 Task: Find a one-way business class flight from Zurich to Munich for 5 passengers, departing on December 5.
Action: Mouse pressed left at (348, 346)
Screenshot: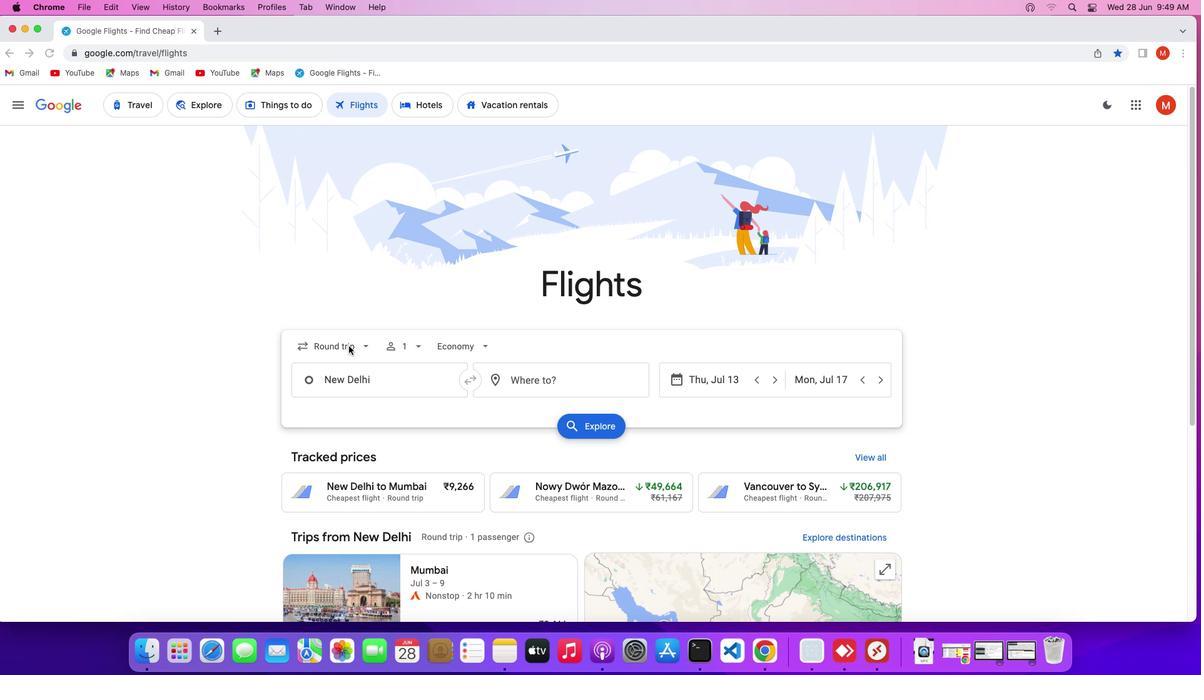 
Action: Mouse pressed left at (348, 346)
Screenshot: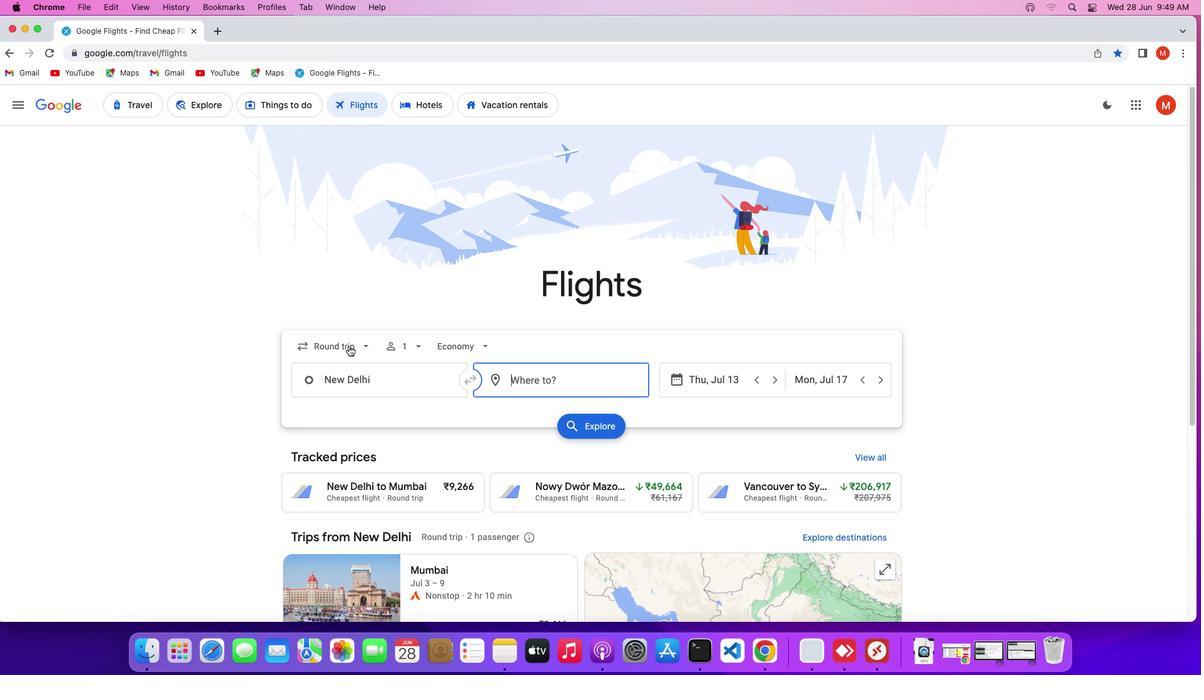 
Action: Mouse moved to (340, 409)
Screenshot: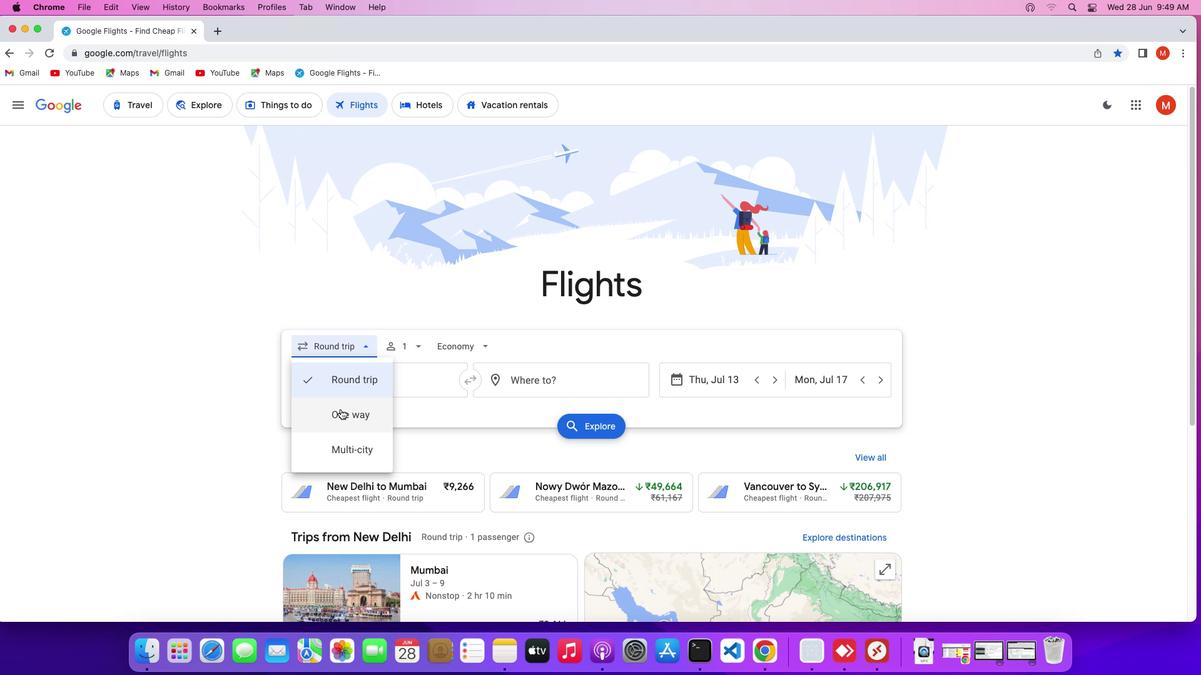 
Action: Mouse pressed left at (340, 409)
Screenshot: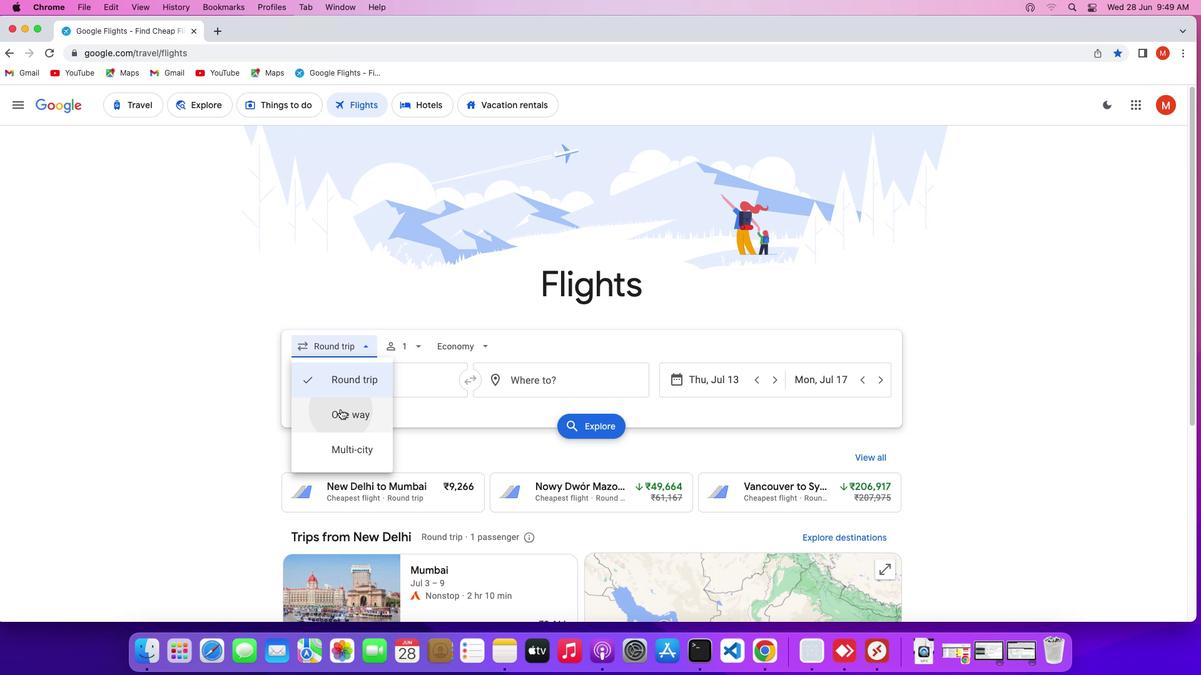 
Action: Mouse moved to (441, 349)
Screenshot: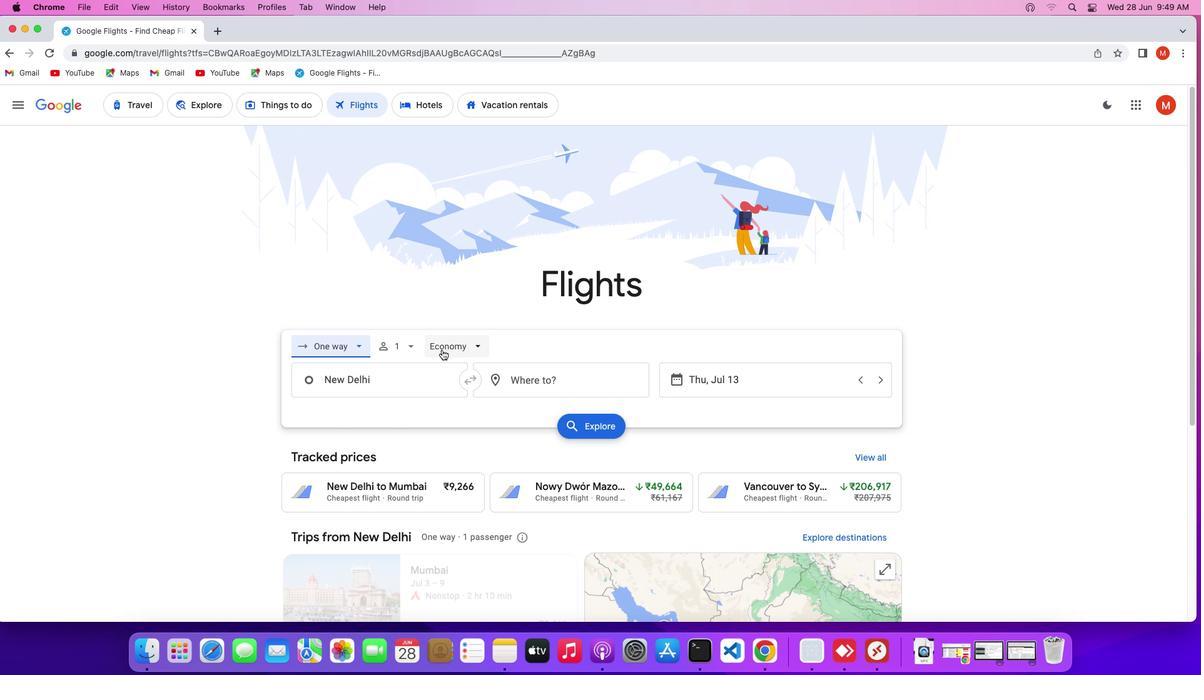 
Action: Mouse pressed left at (441, 349)
Screenshot: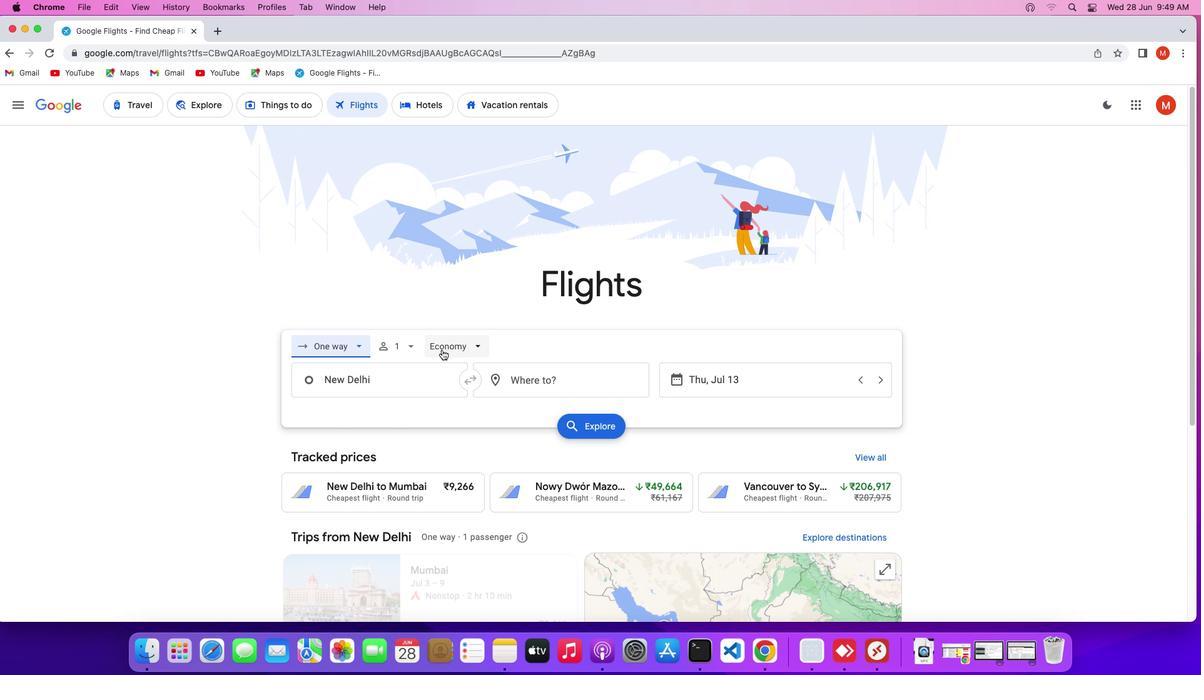 
Action: Mouse moved to (463, 443)
Screenshot: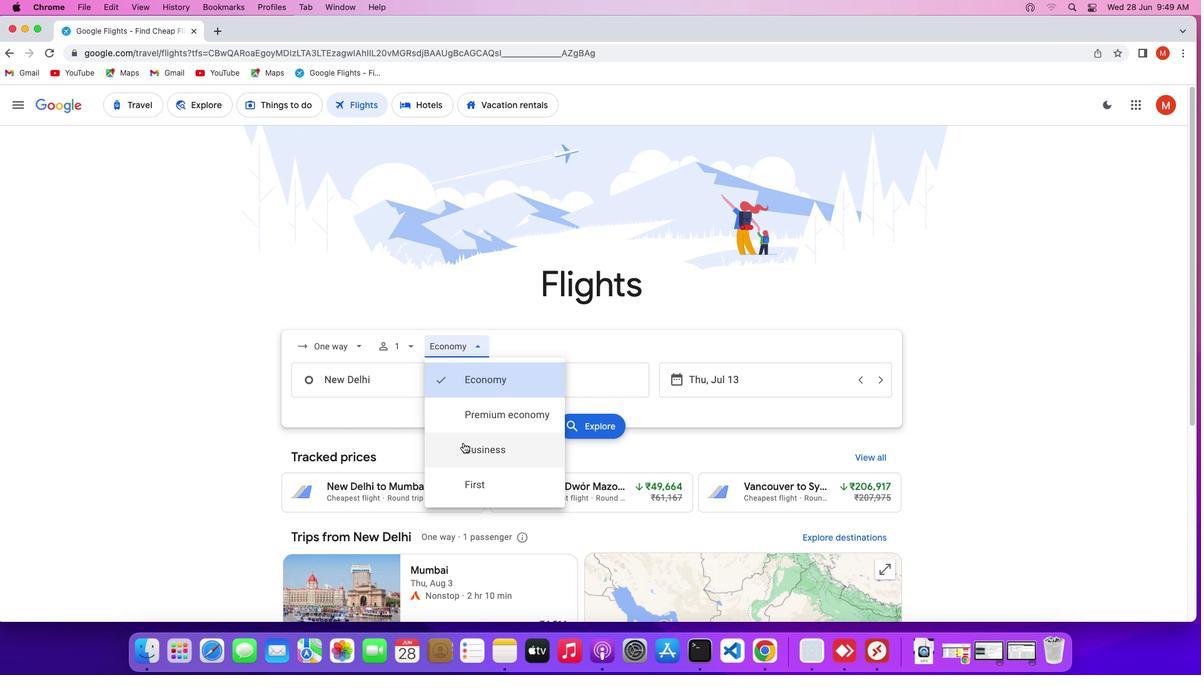 
Action: Mouse pressed left at (463, 443)
Screenshot: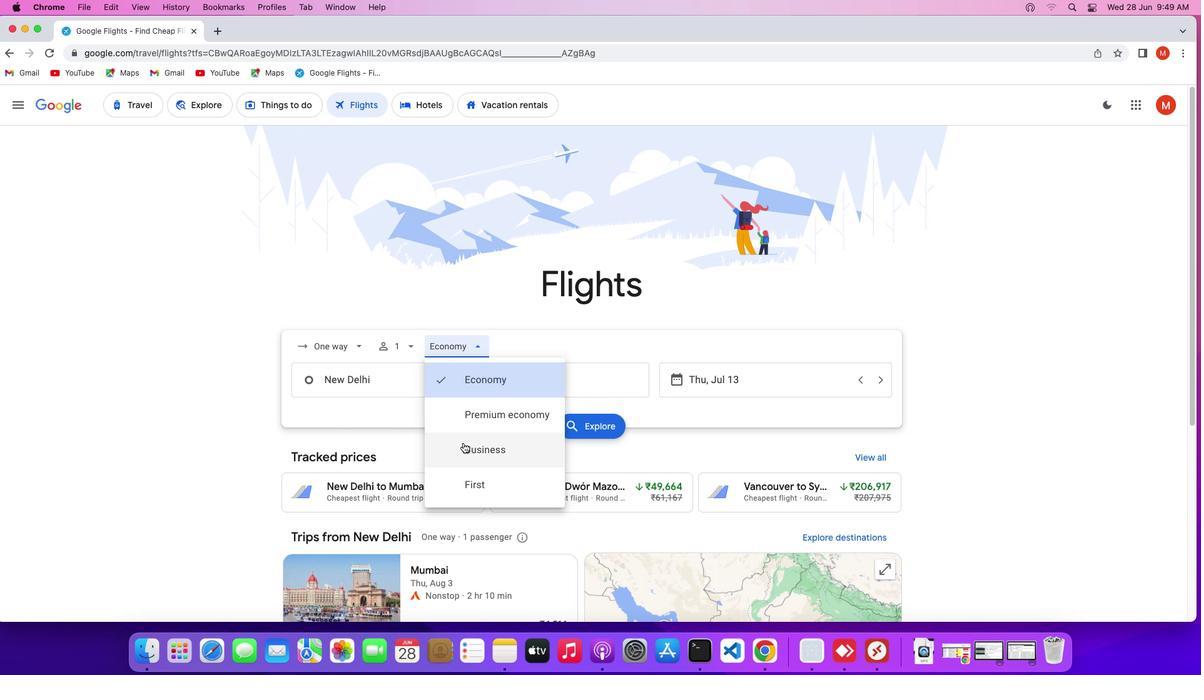 
Action: Mouse moved to (398, 339)
Screenshot: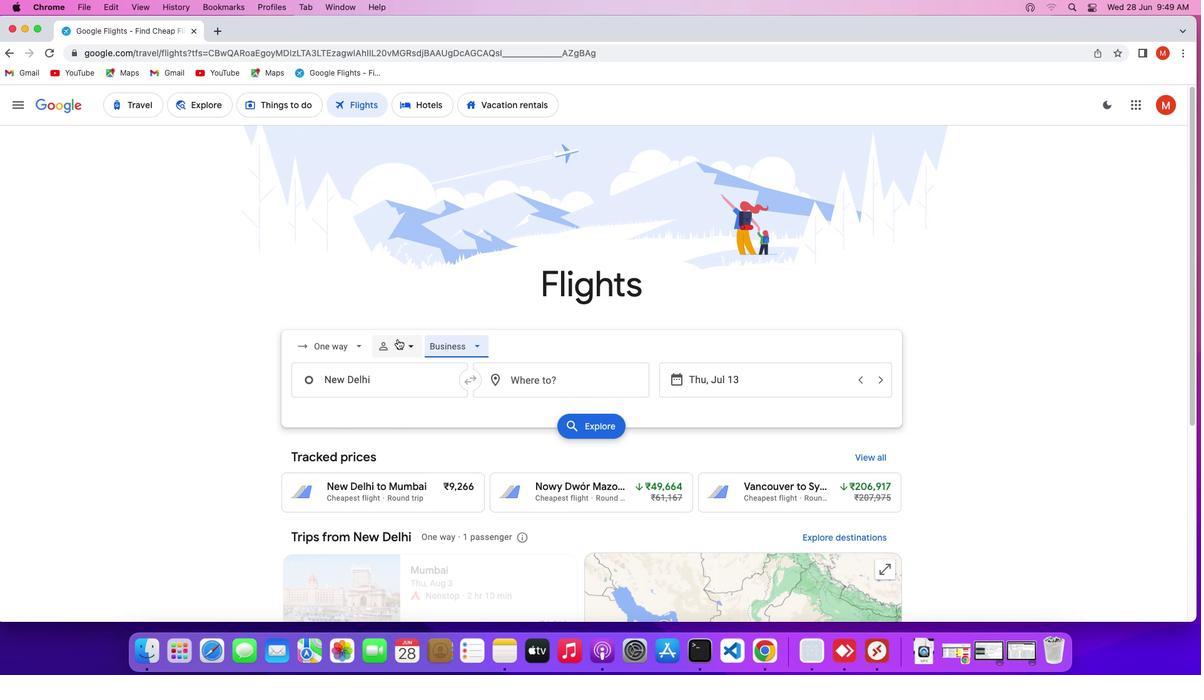 
Action: Mouse pressed left at (398, 339)
Screenshot: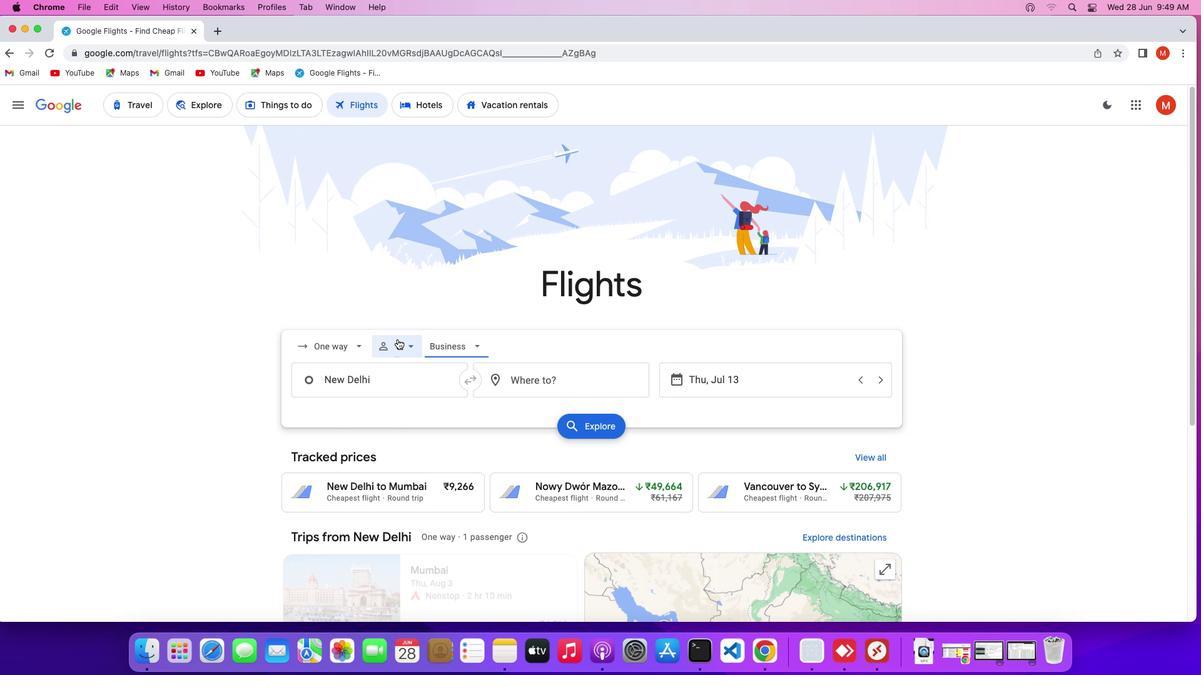 
Action: Mouse moved to (498, 377)
Screenshot: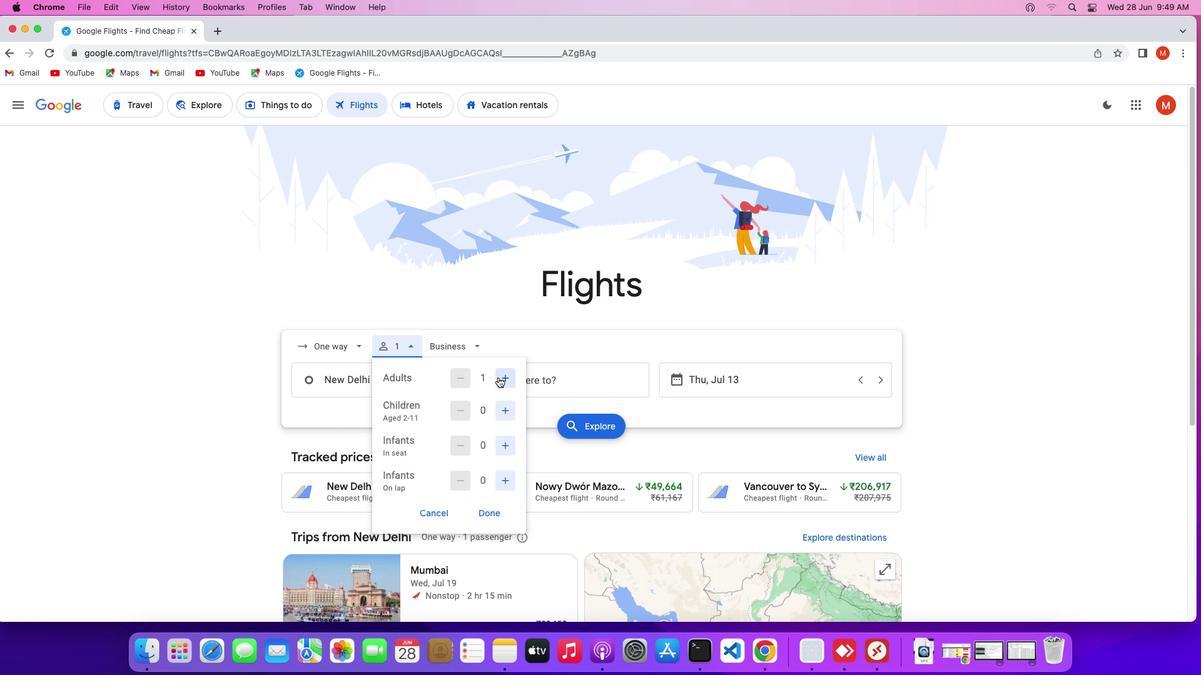 
Action: Mouse pressed left at (498, 377)
Screenshot: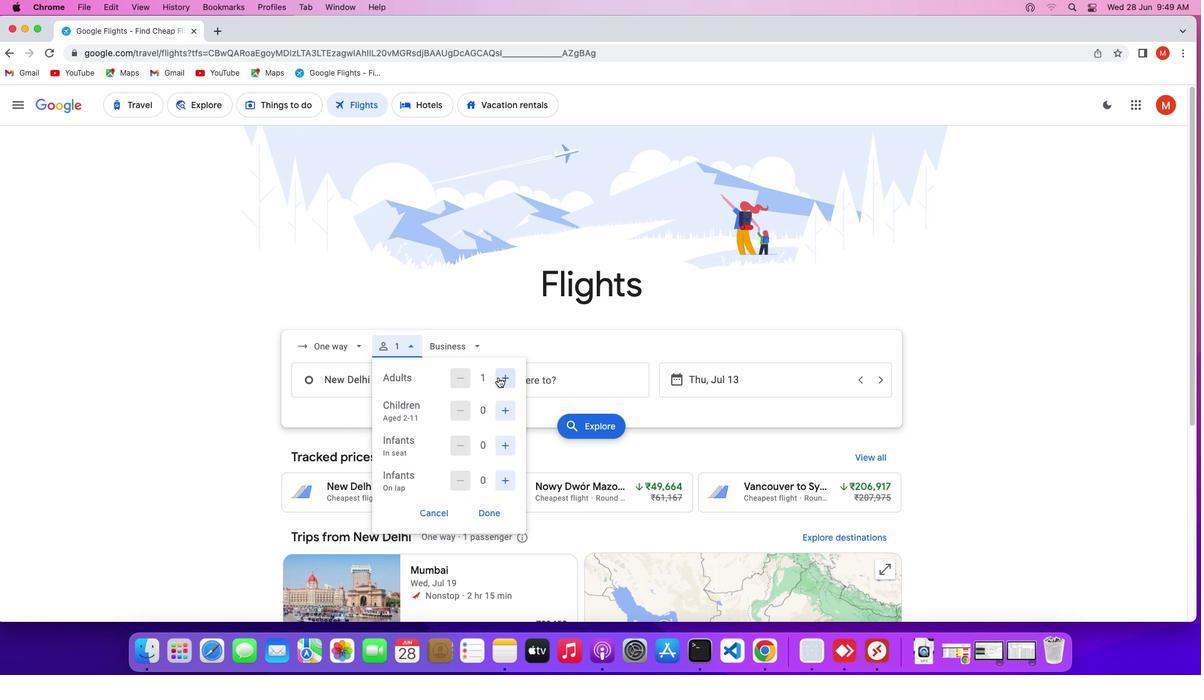 
Action: Mouse pressed left at (498, 377)
Screenshot: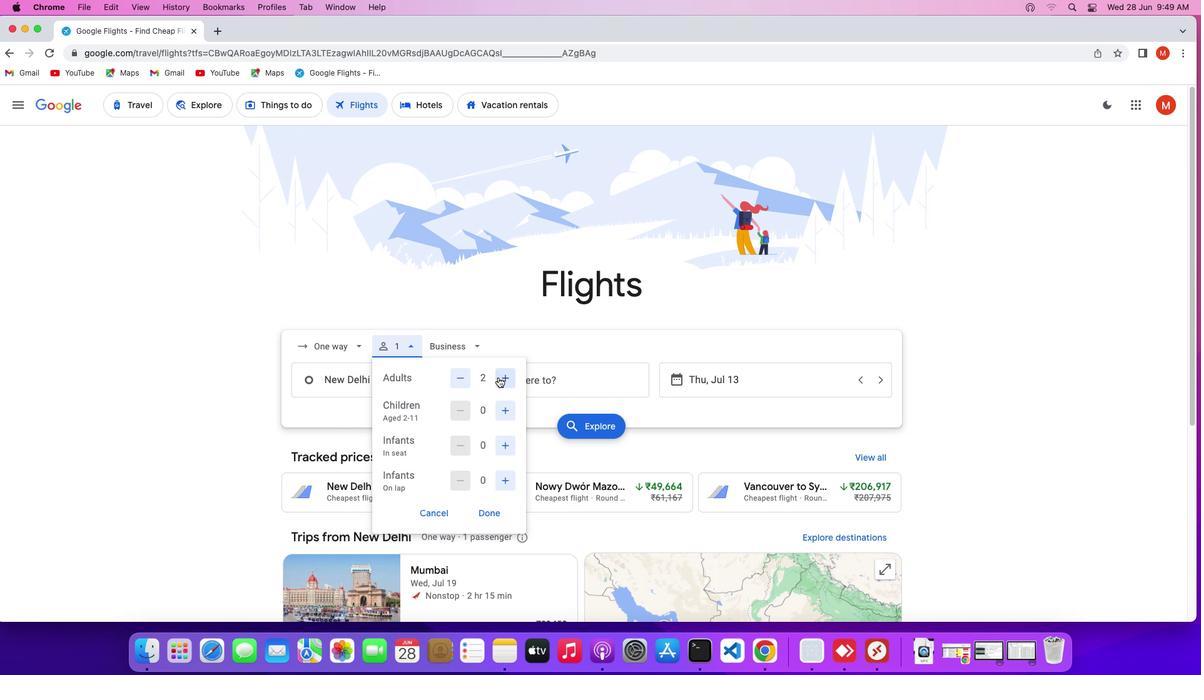 
Action: Mouse moved to (505, 408)
Screenshot: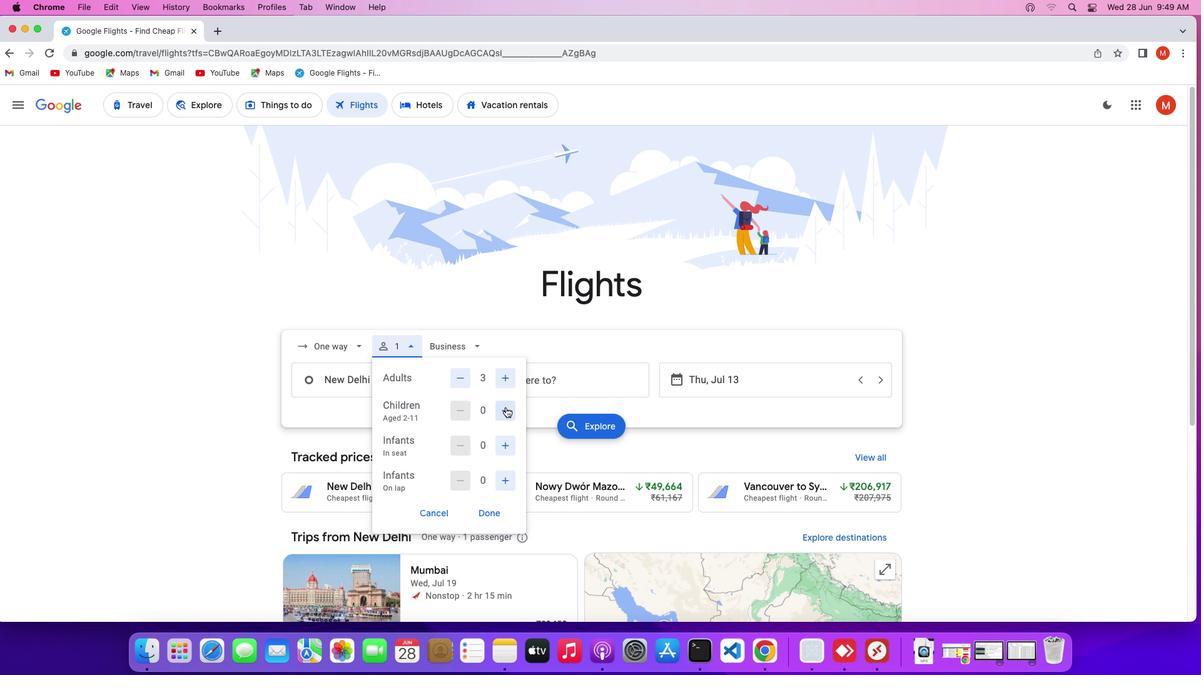 
Action: Mouse pressed left at (505, 408)
Screenshot: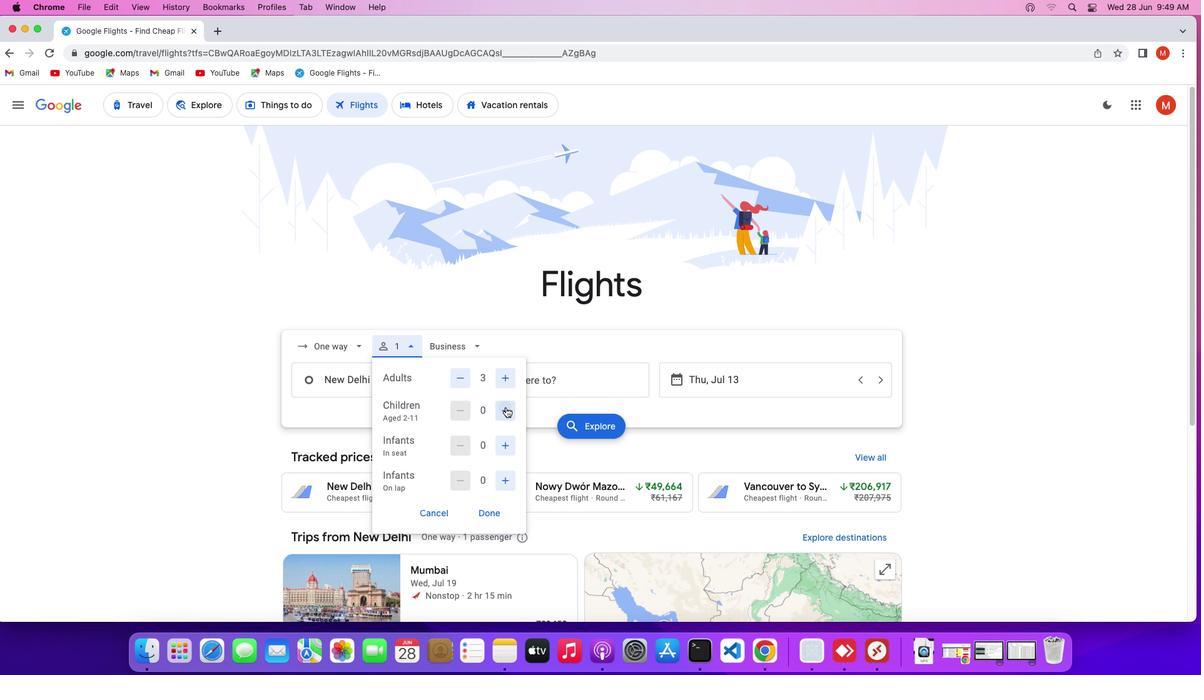 
Action: Mouse moved to (506, 481)
Screenshot: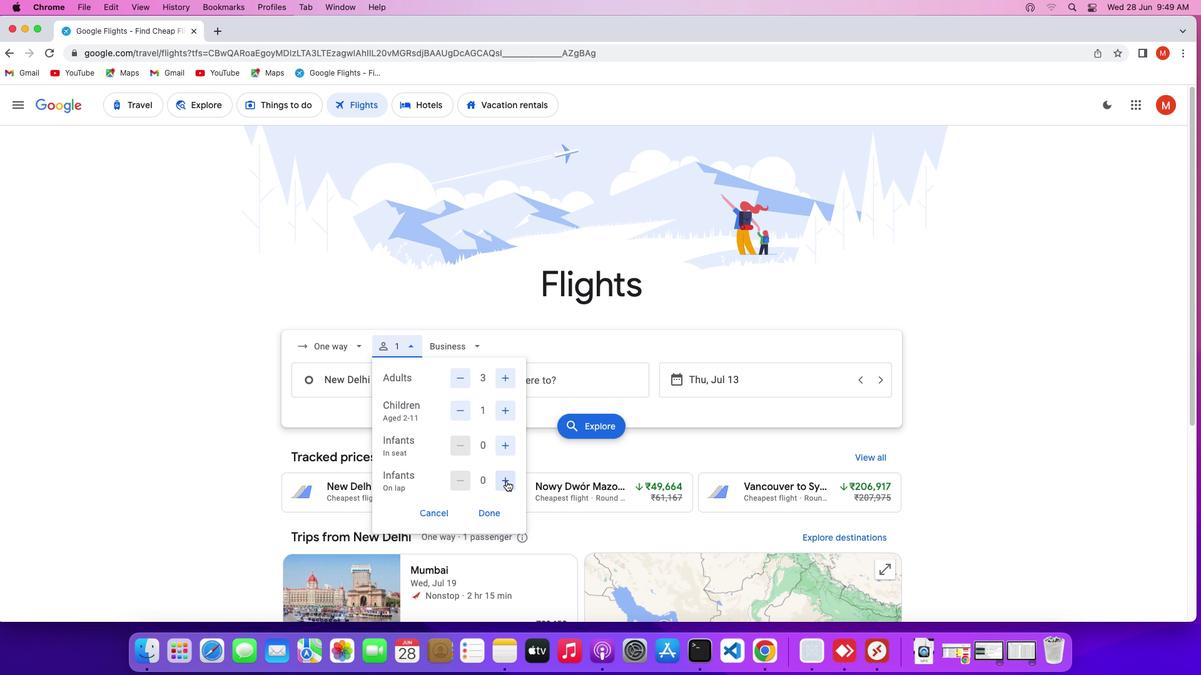 
Action: Mouse pressed left at (506, 481)
Screenshot: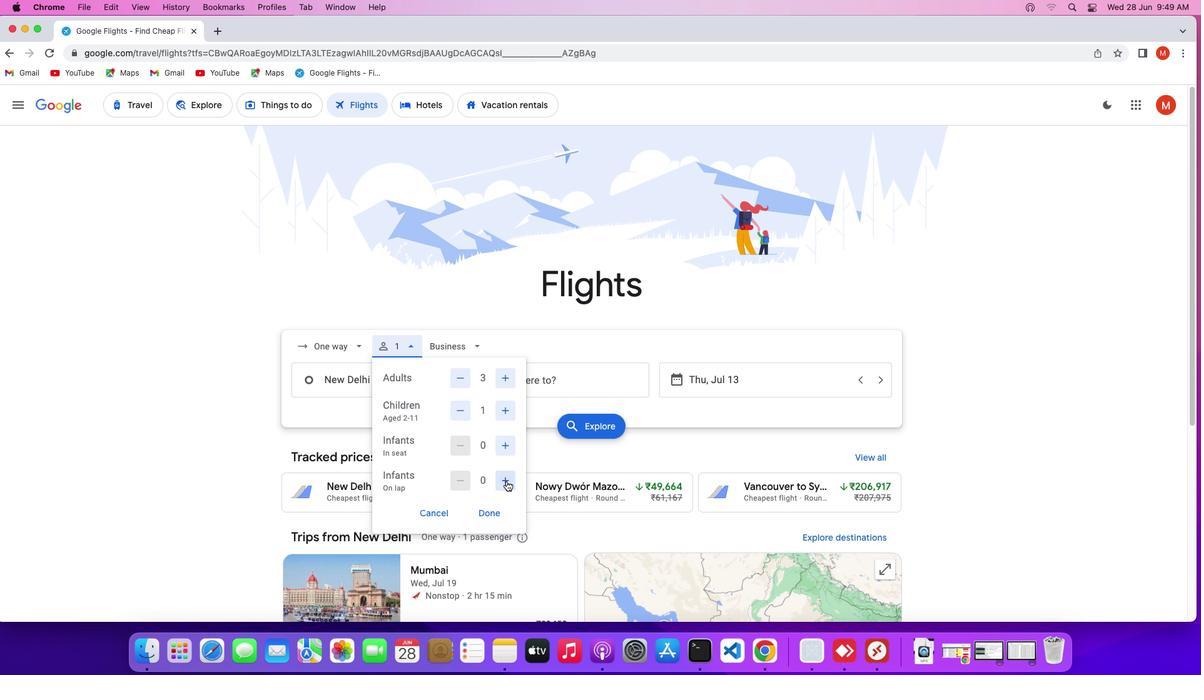 
Action: Mouse moved to (489, 512)
Screenshot: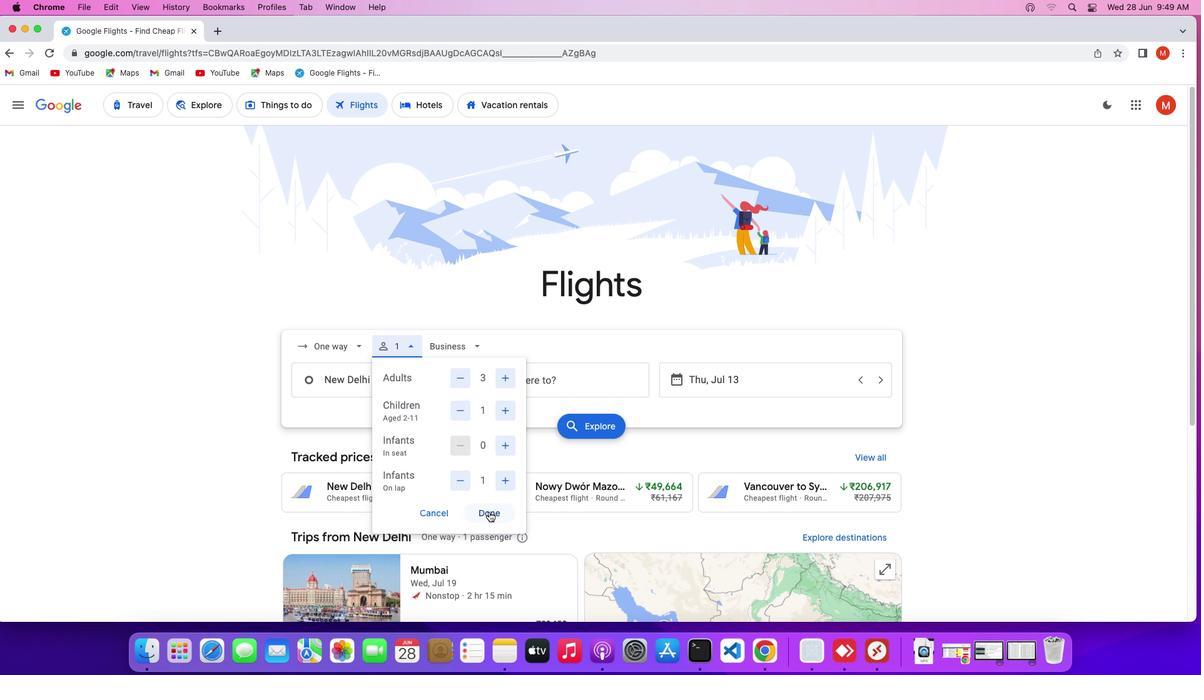 
Action: Mouse pressed left at (489, 512)
Screenshot: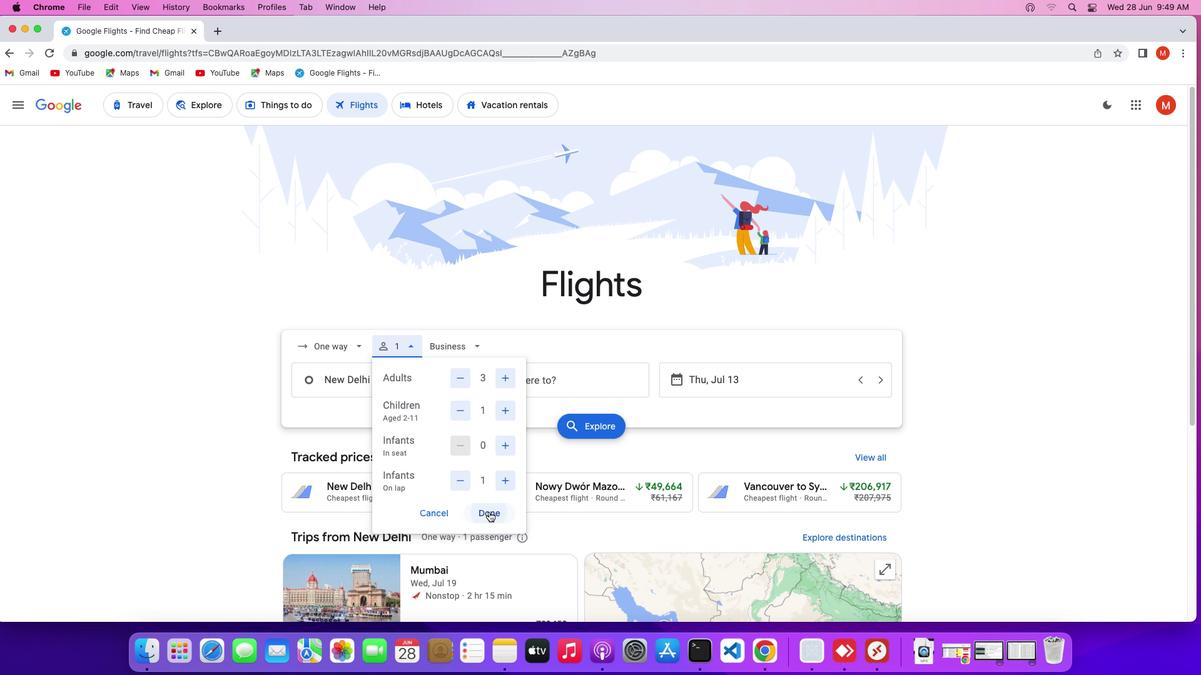 
Action: Mouse moved to (401, 386)
Screenshot: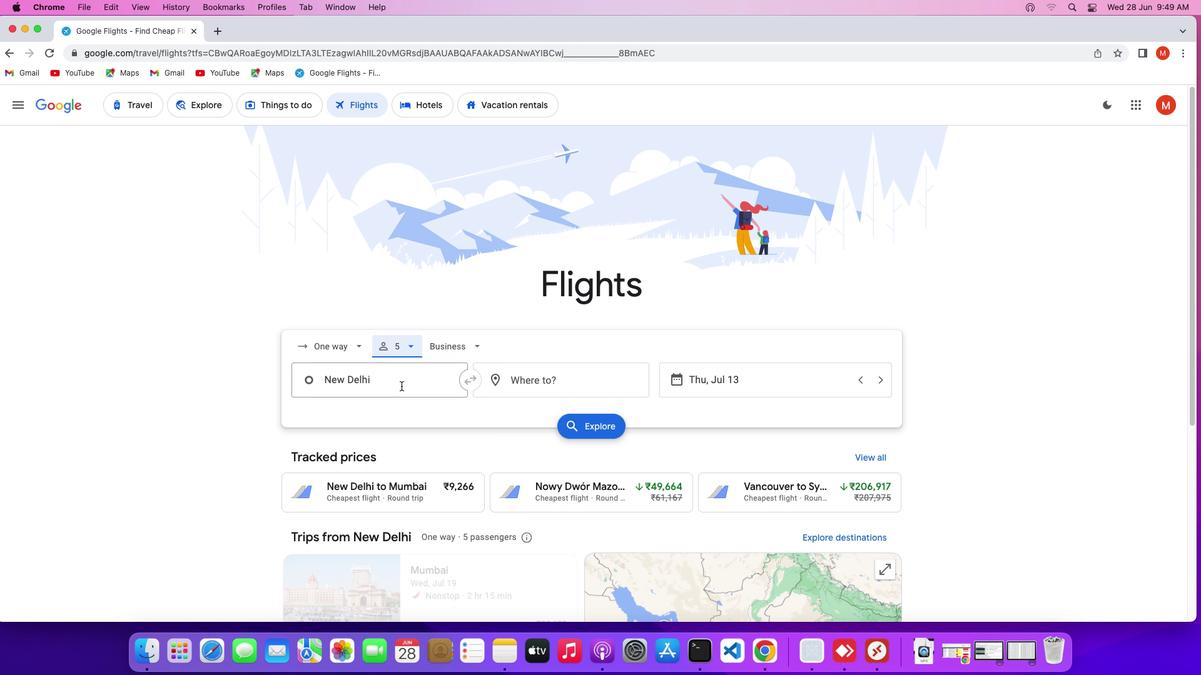 
Action: Mouse pressed left at (401, 386)
Screenshot: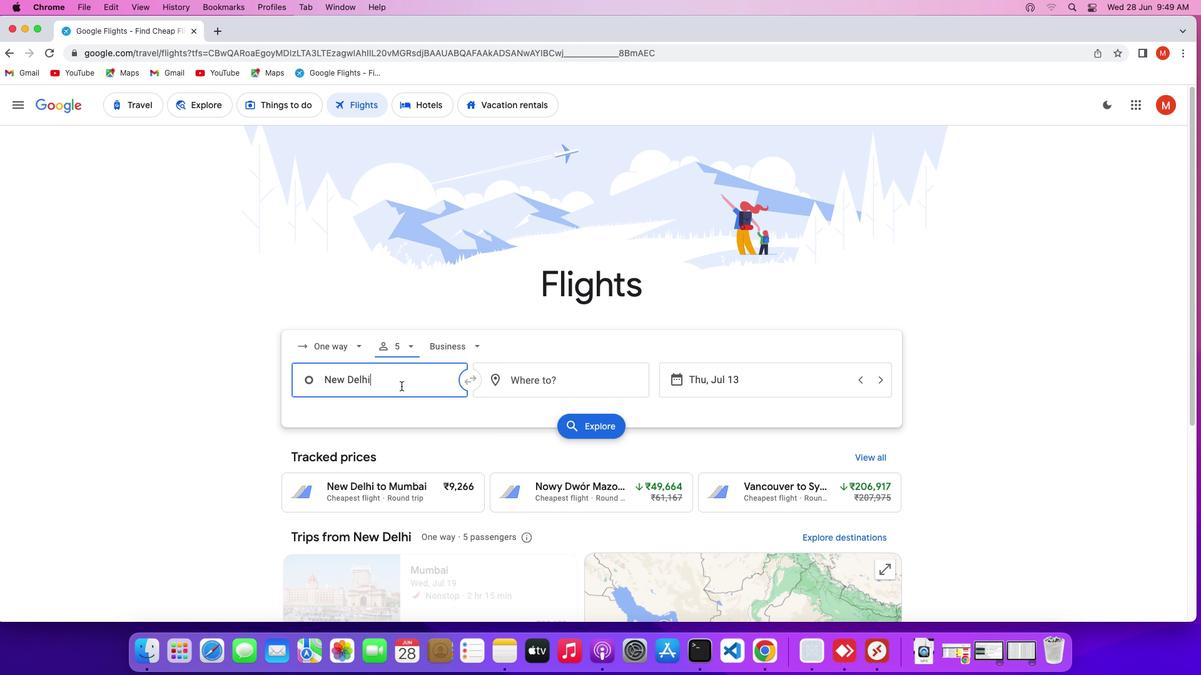 
Action: Key pressed Key.backspaceKey.shift'Z''u''r''i''c''h'','Key.shift'S''w''i''t''z''e''r''l''a''n''d'
Screenshot: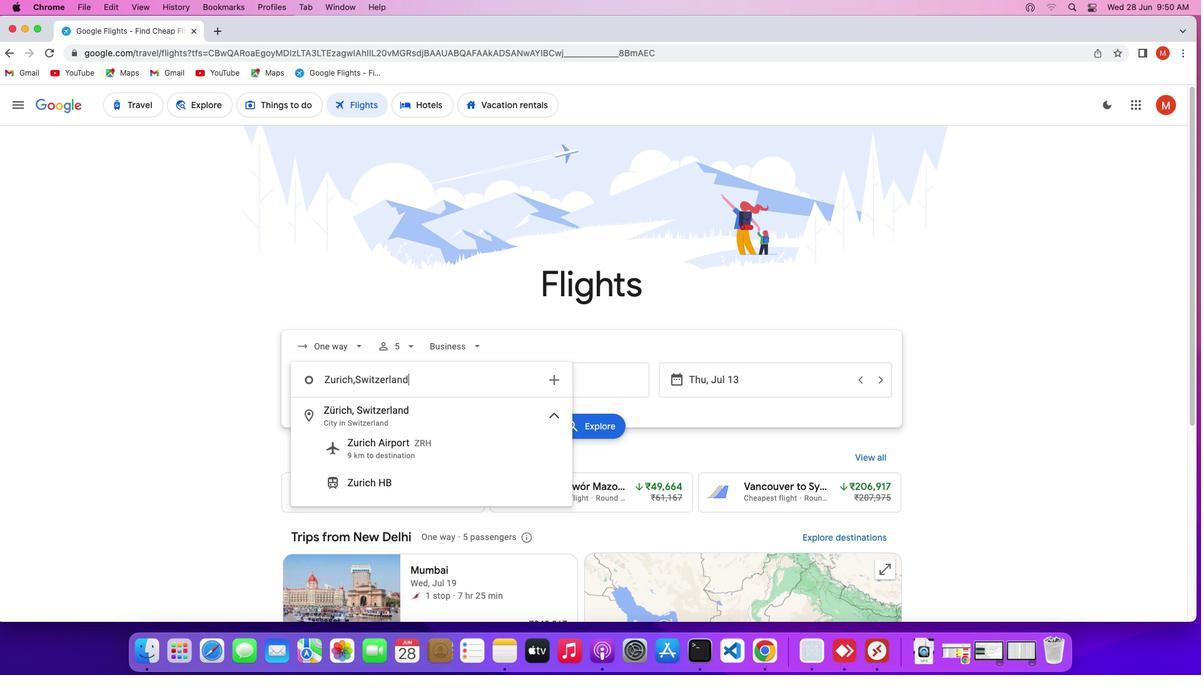 
Action: Mouse moved to (406, 414)
Screenshot: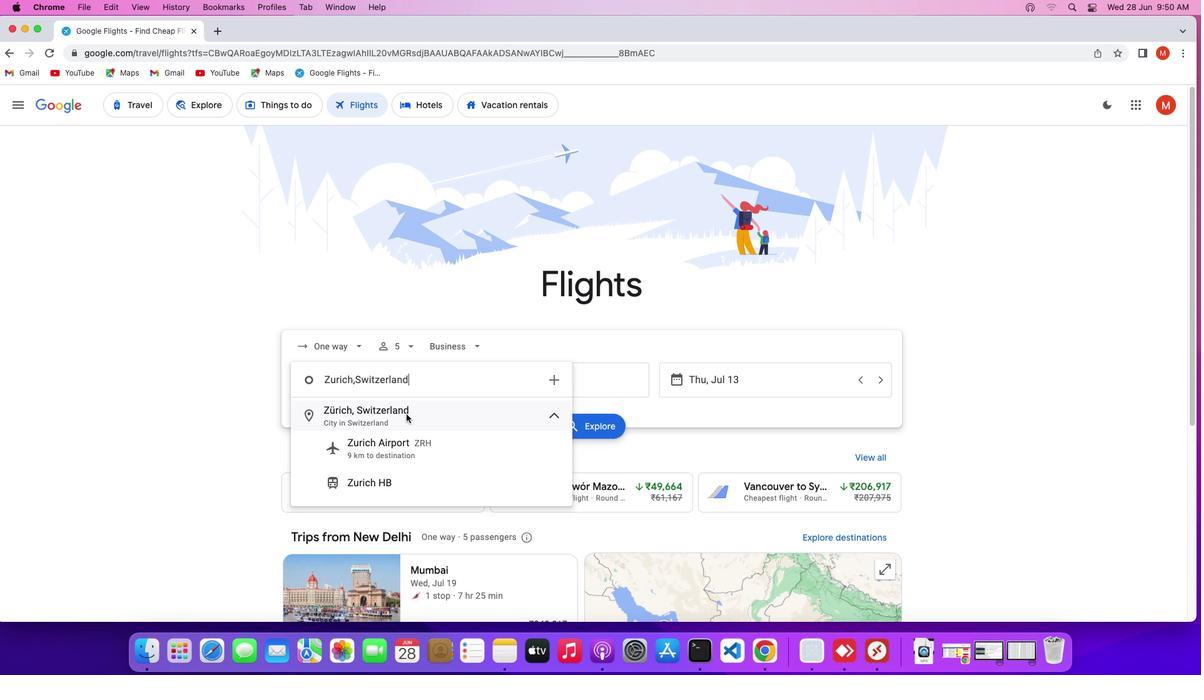 
Action: Mouse pressed left at (406, 414)
Screenshot: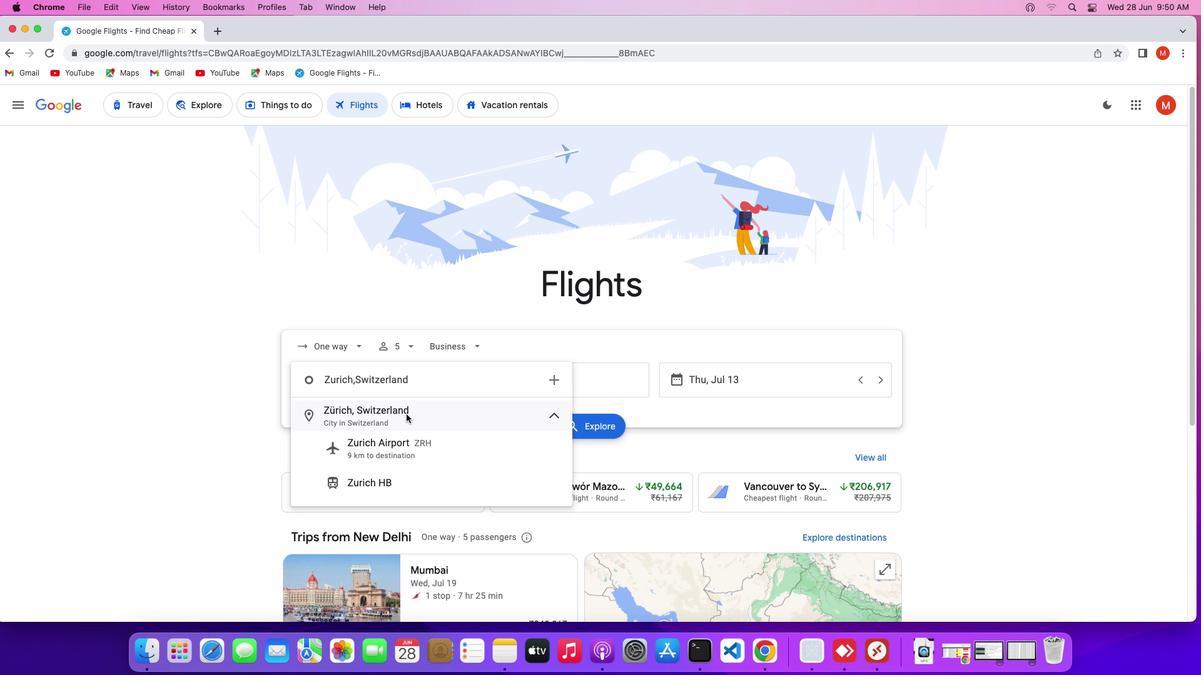
Action: Mouse moved to (538, 383)
Screenshot: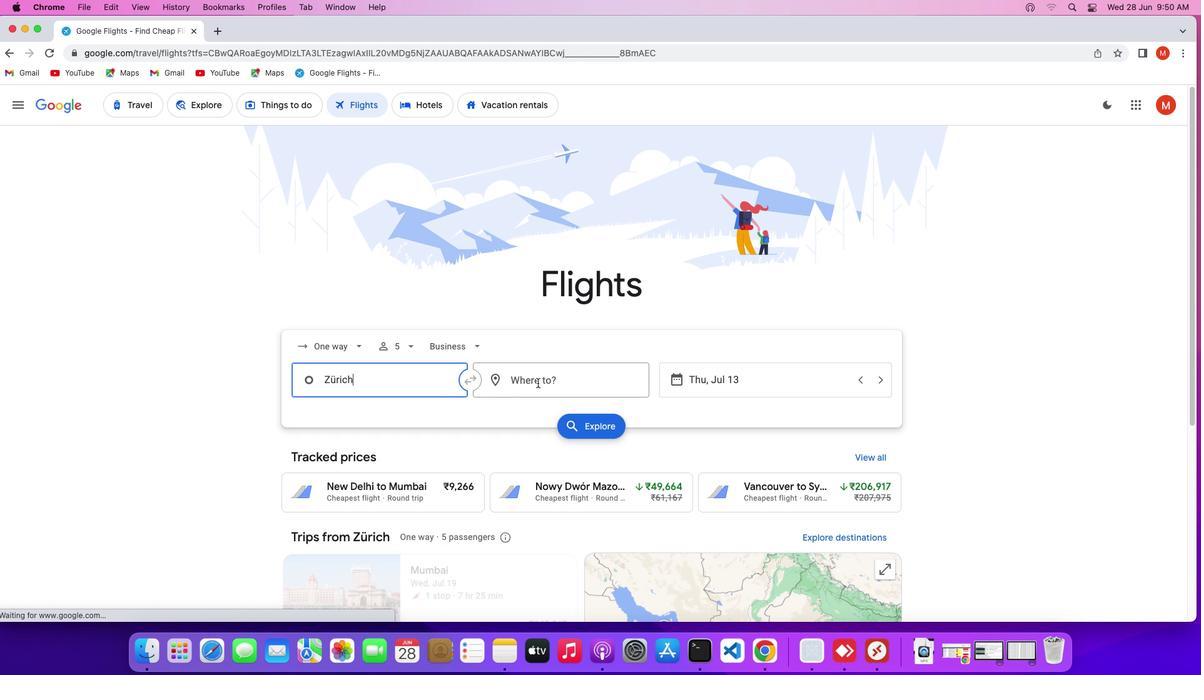 
Action: Mouse pressed left at (538, 383)
Screenshot: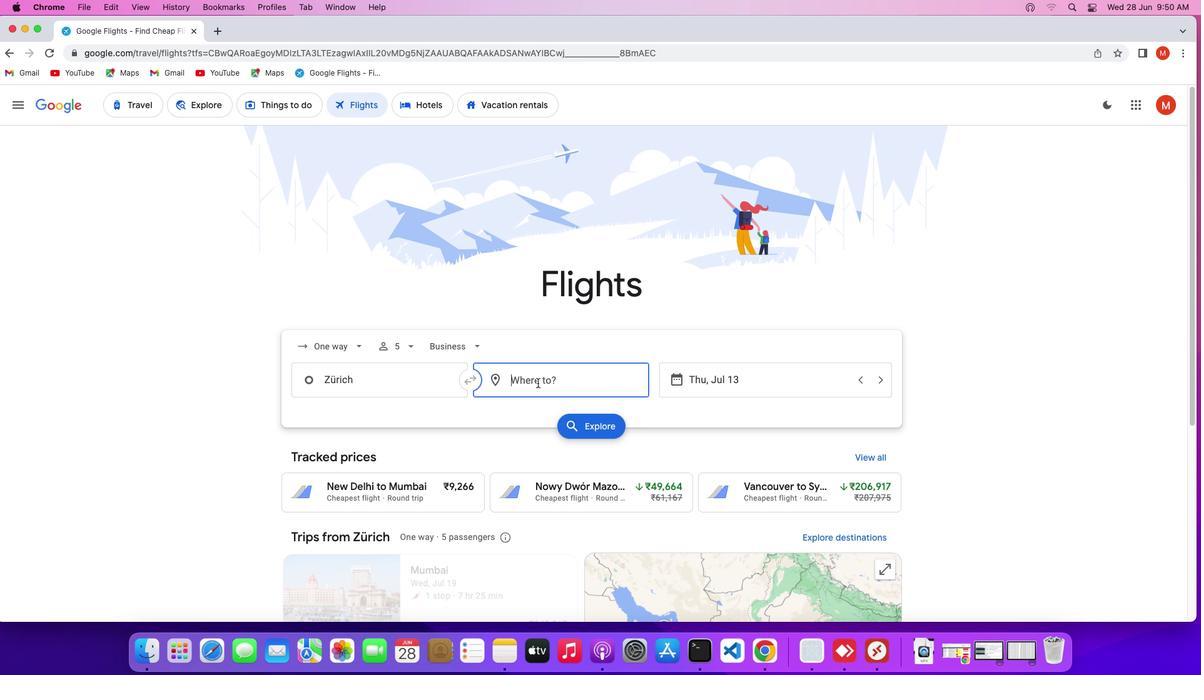 
Action: Key pressed Key.shift'M''u''n''i''c''h'','Key.shift'G''e''r''m''a''n''y'
Screenshot: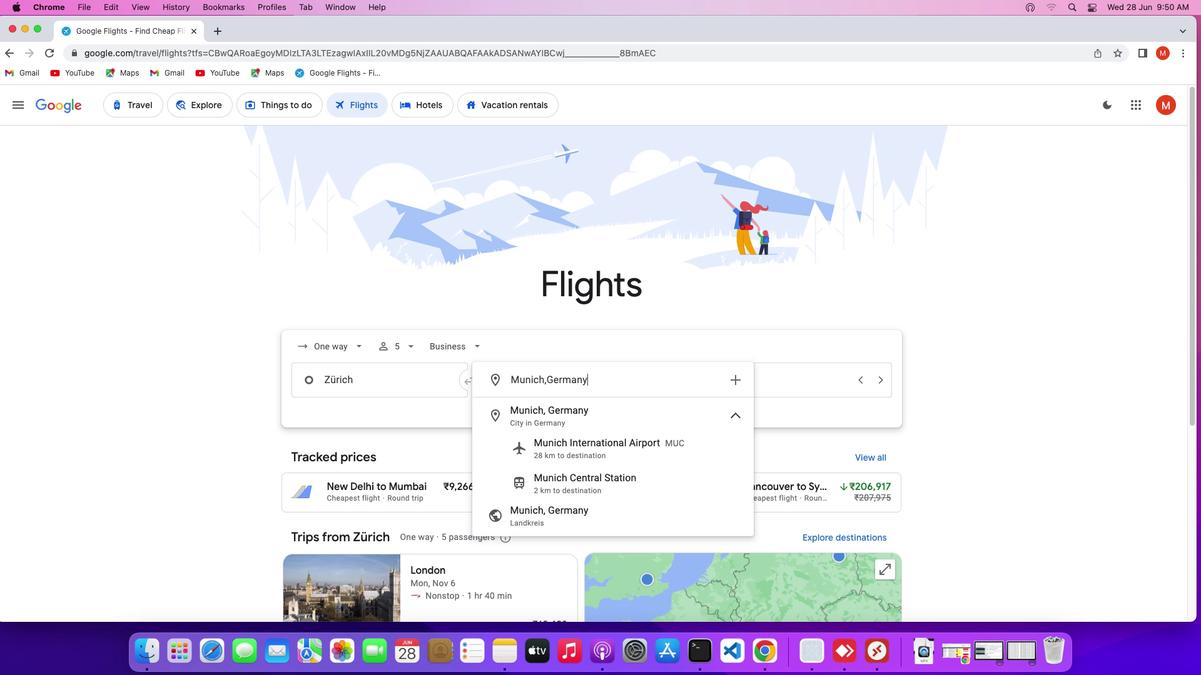 
Action: Mouse moved to (544, 409)
Screenshot: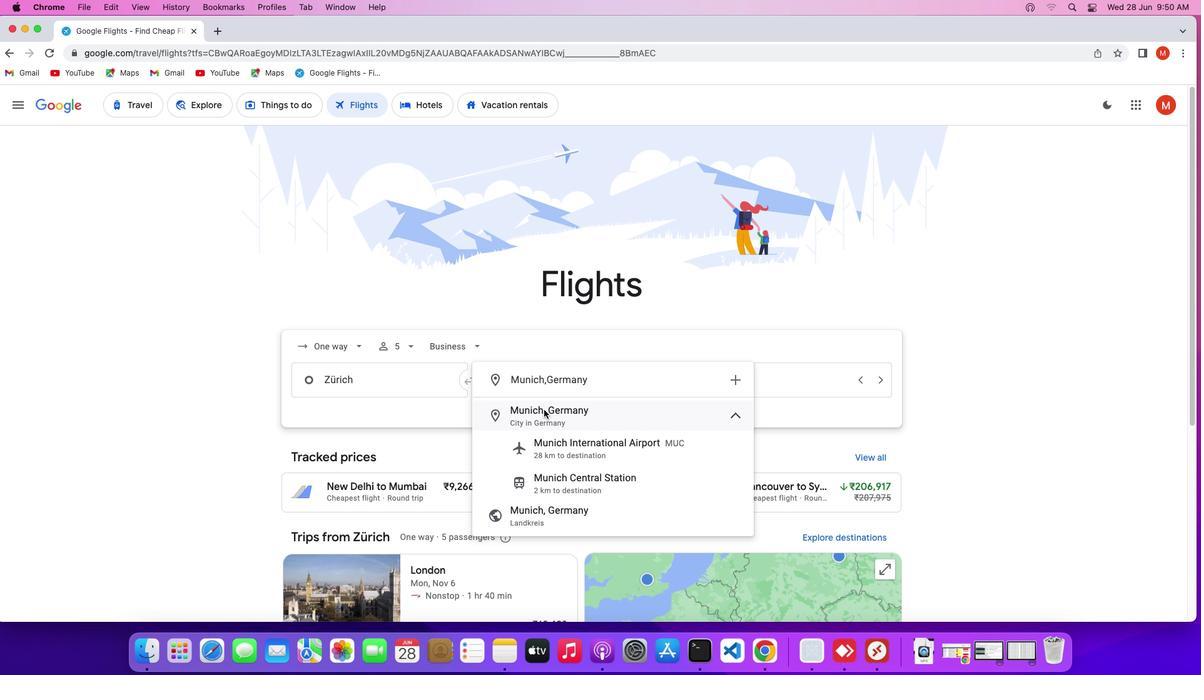 
Action: Mouse pressed left at (544, 409)
Screenshot: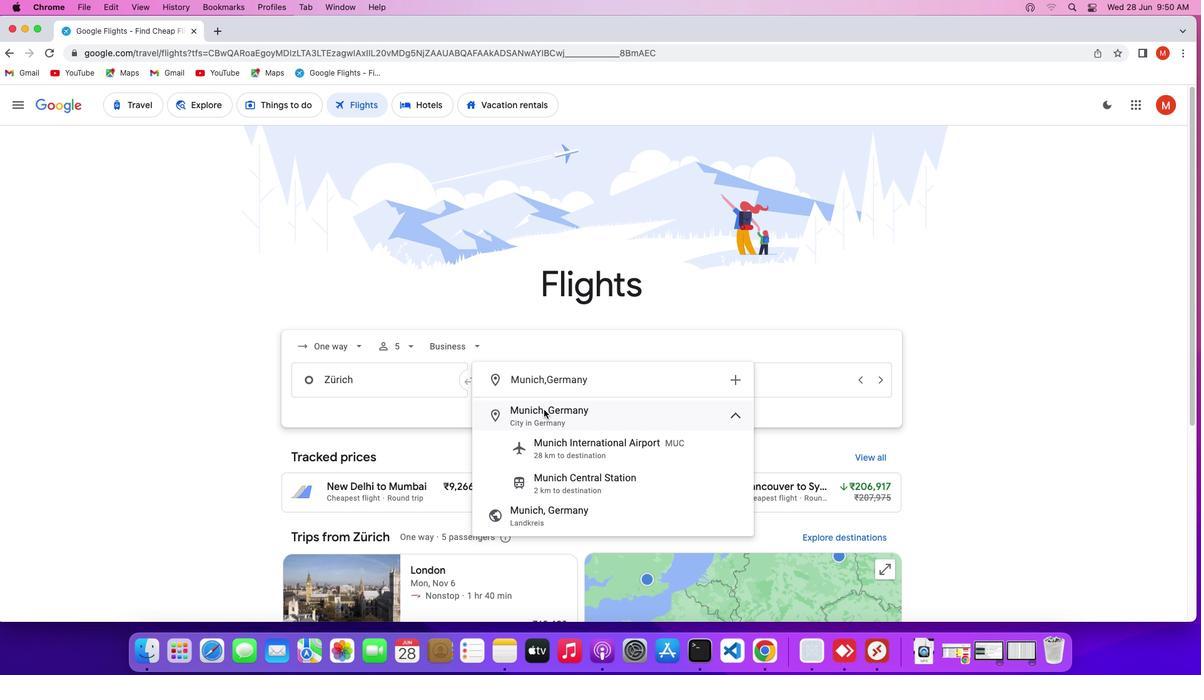
Action: Mouse moved to (726, 374)
Screenshot: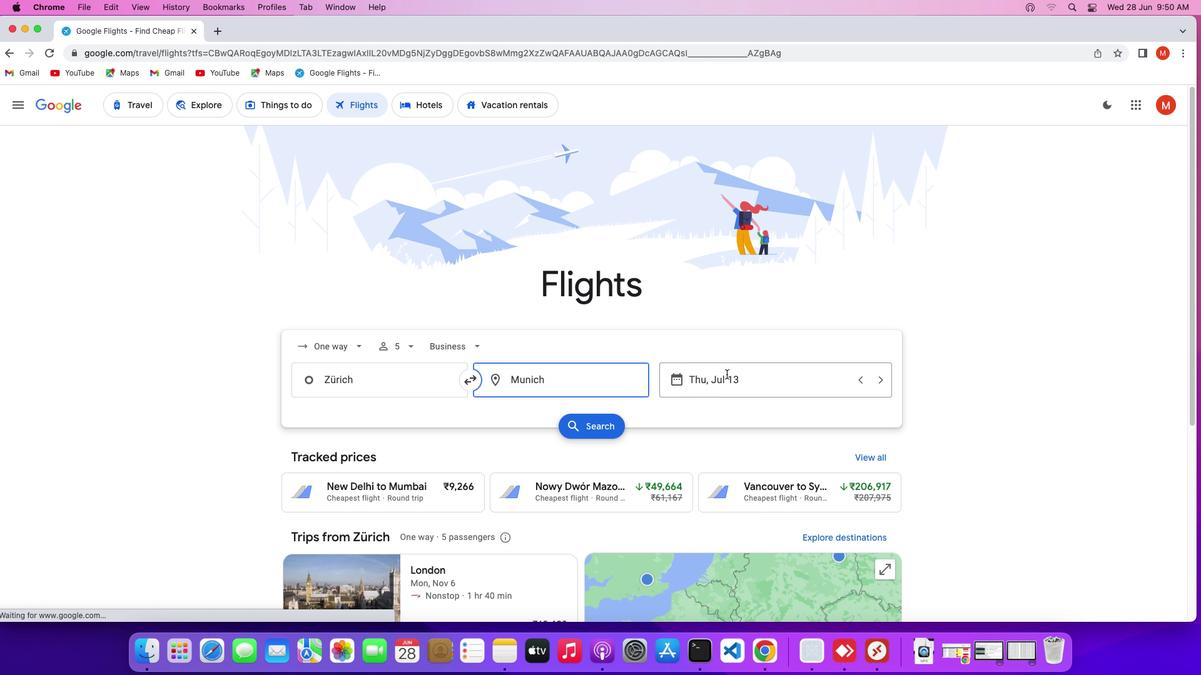 
Action: Mouse pressed left at (726, 374)
Screenshot: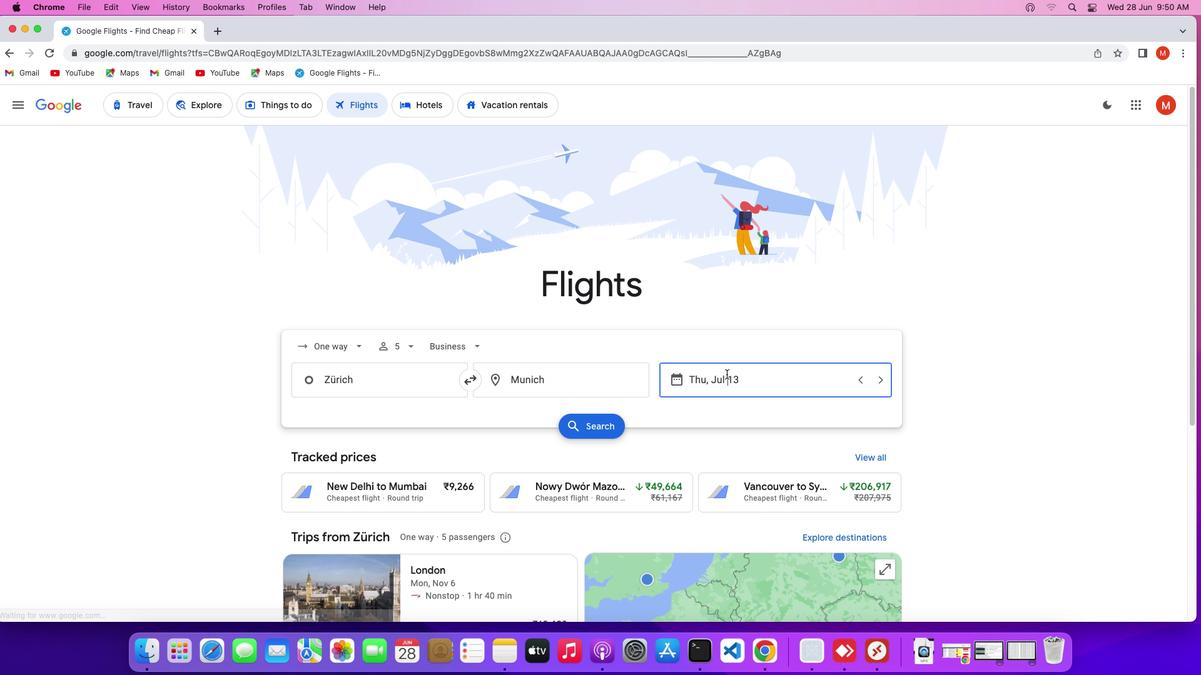 
Action: Mouse moved to (908, 447)
Screenshot: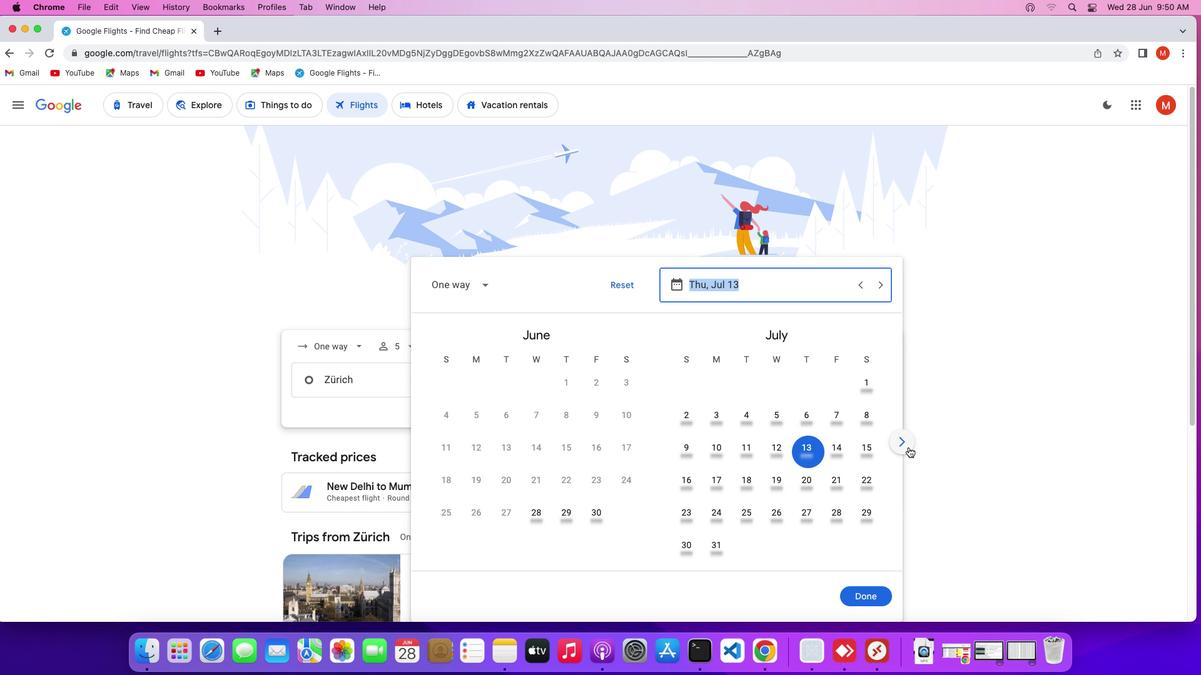 
Action: Mouse pressed left at (908, 447)
Screenshot: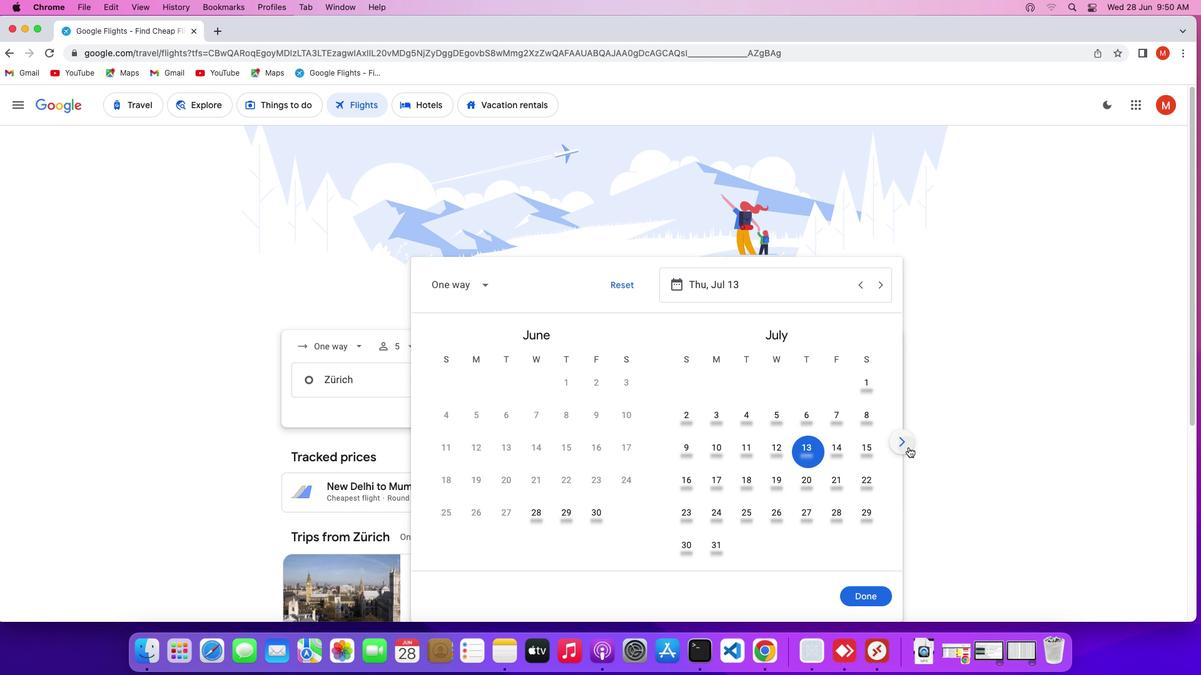 
Action: Mouse pressed left at (908, 447)
Screenshot: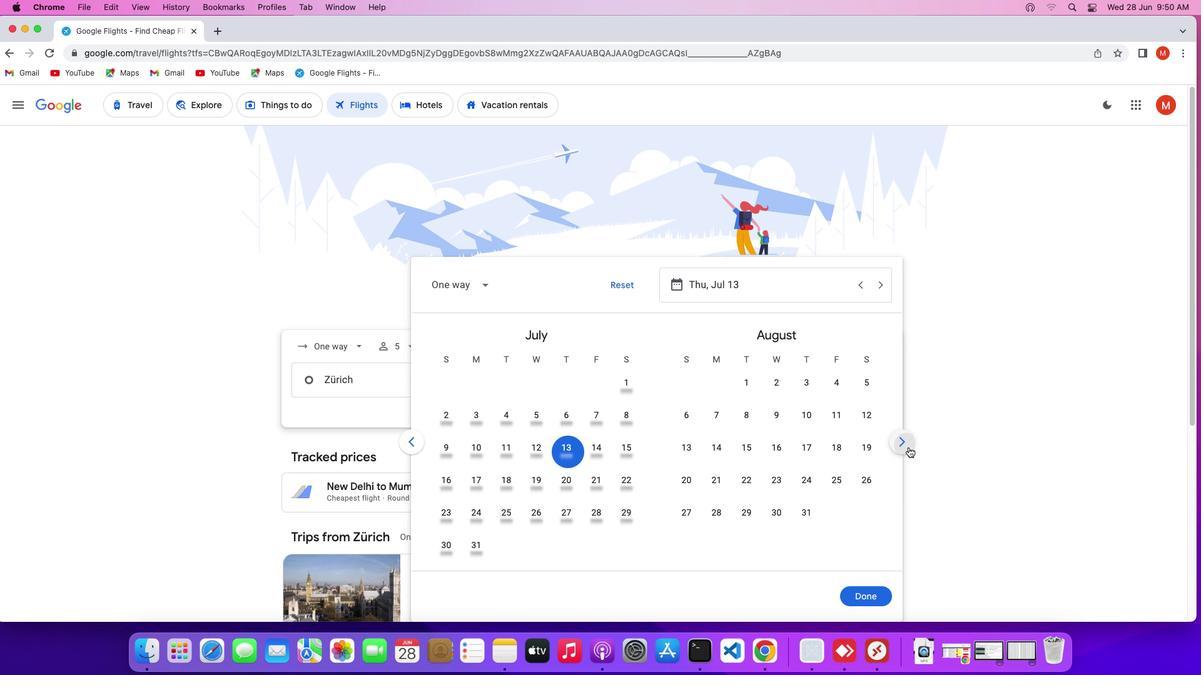 
Action: Mouse pressed left at (908, 447)
Screenshot: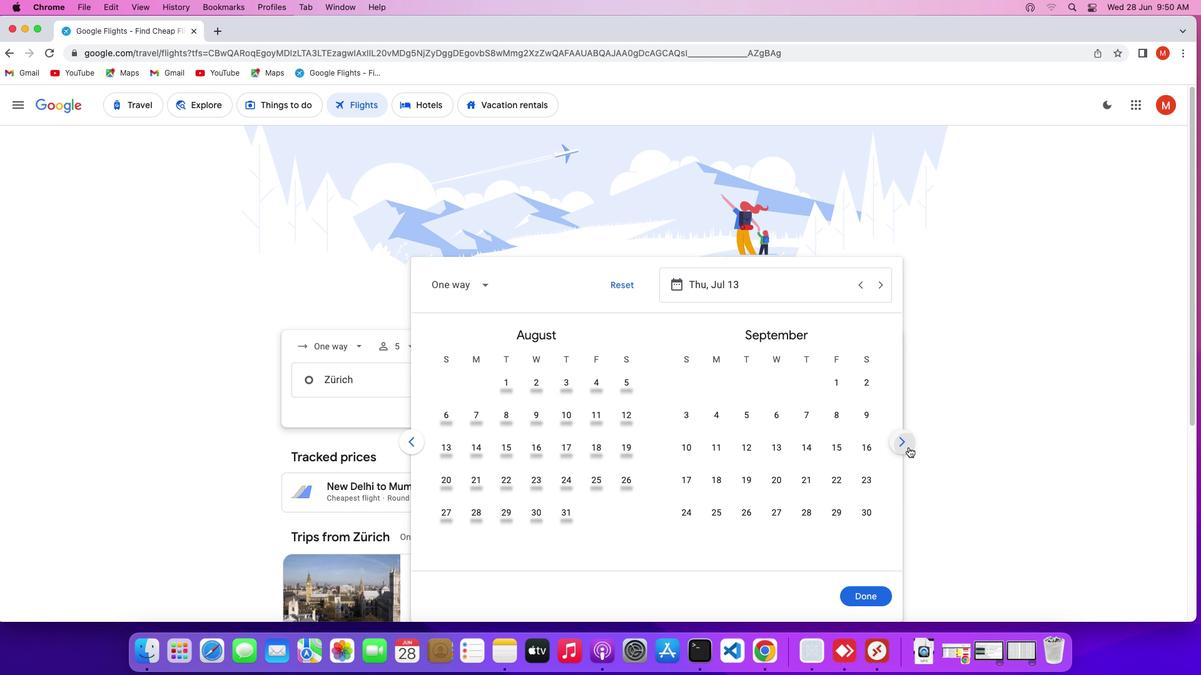 
Action: Mouse pressed left at (908, 447)
Screenshot: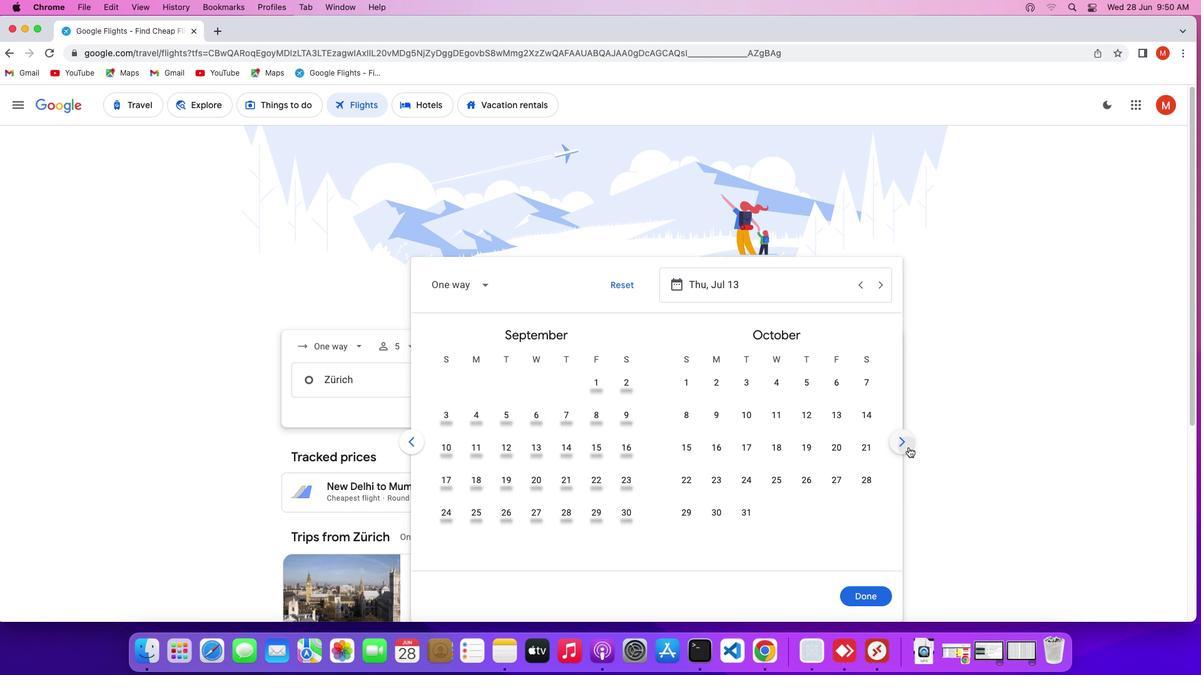
Action: Mouse pressed left at (908, 447)
Screenshot: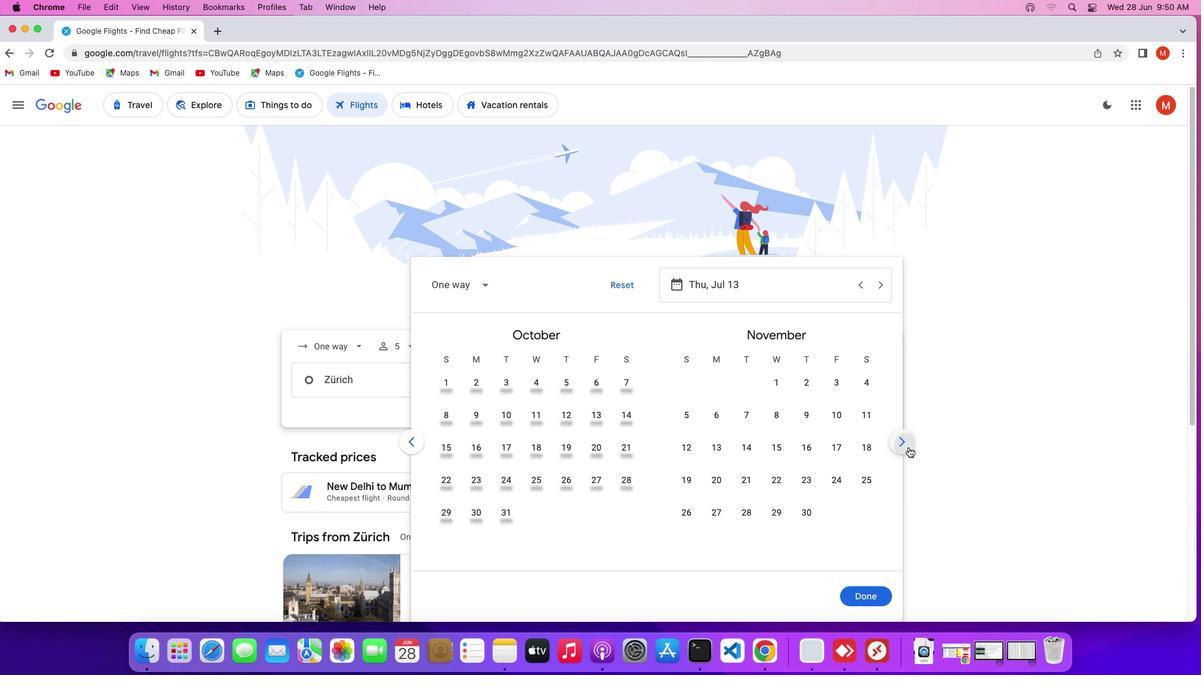 
Action: Mouse moved to (740, 414)
Screenshot: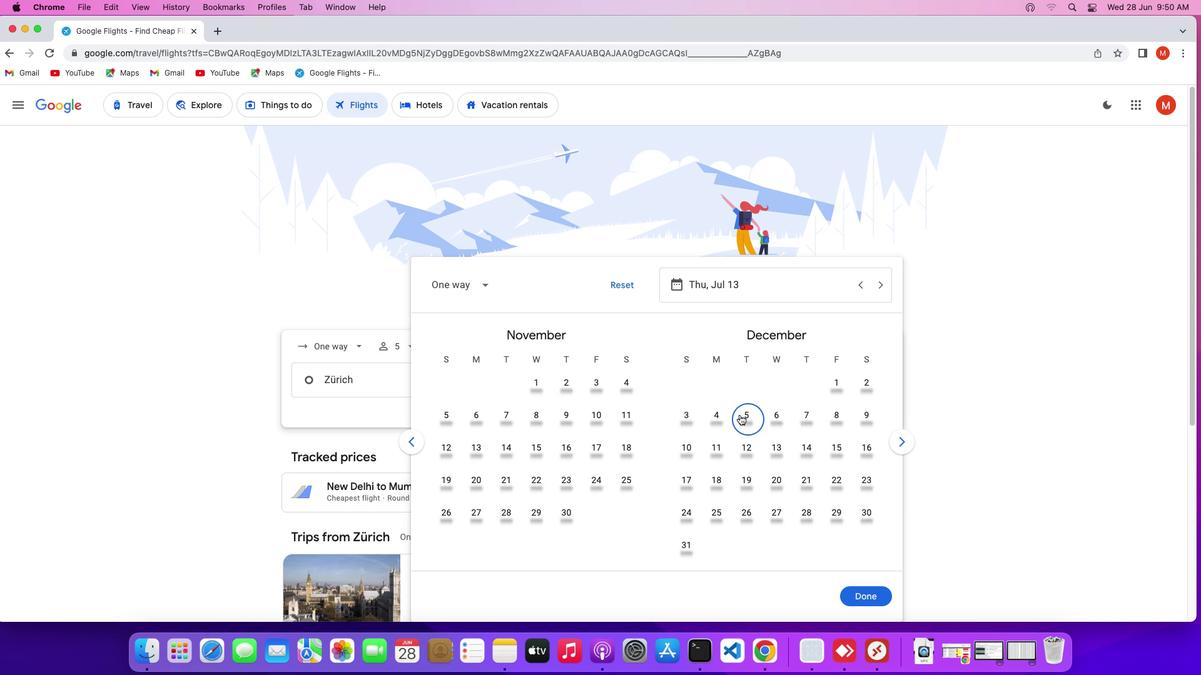
Action: Mouse pressed left at (740, 414)
Screenshot: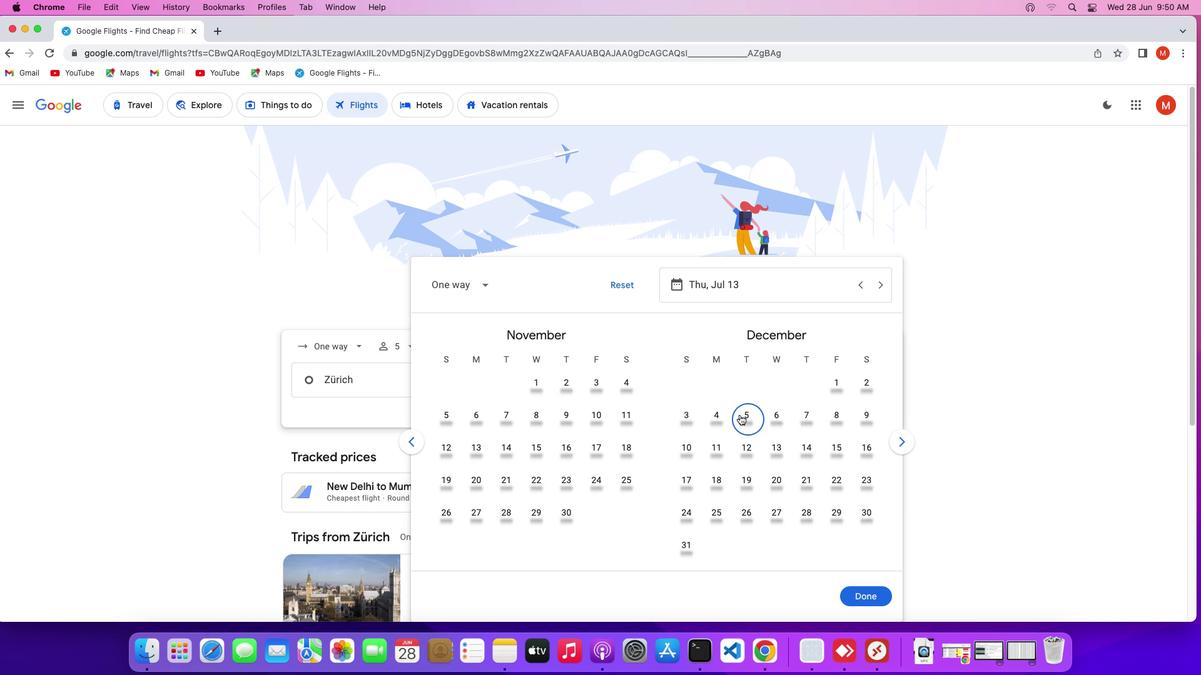 
Action: Mouse moved to (858, 593)
Screenshot: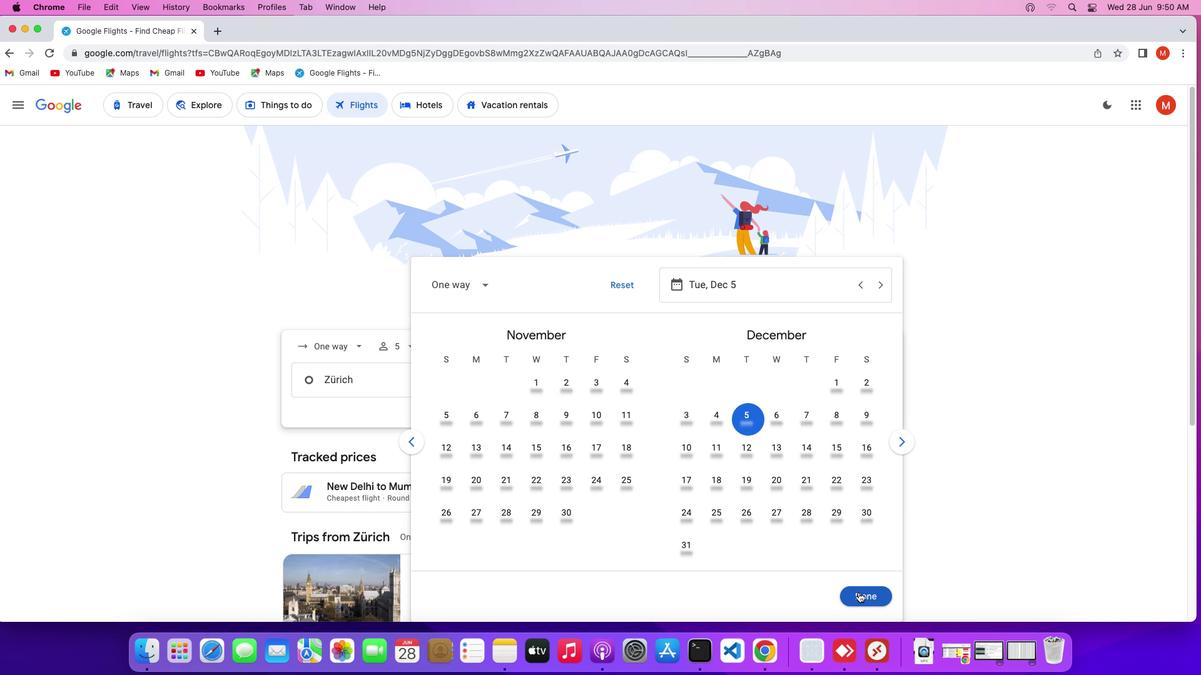 
Action: Mouse pressed left at (858, 593)
Screenshot: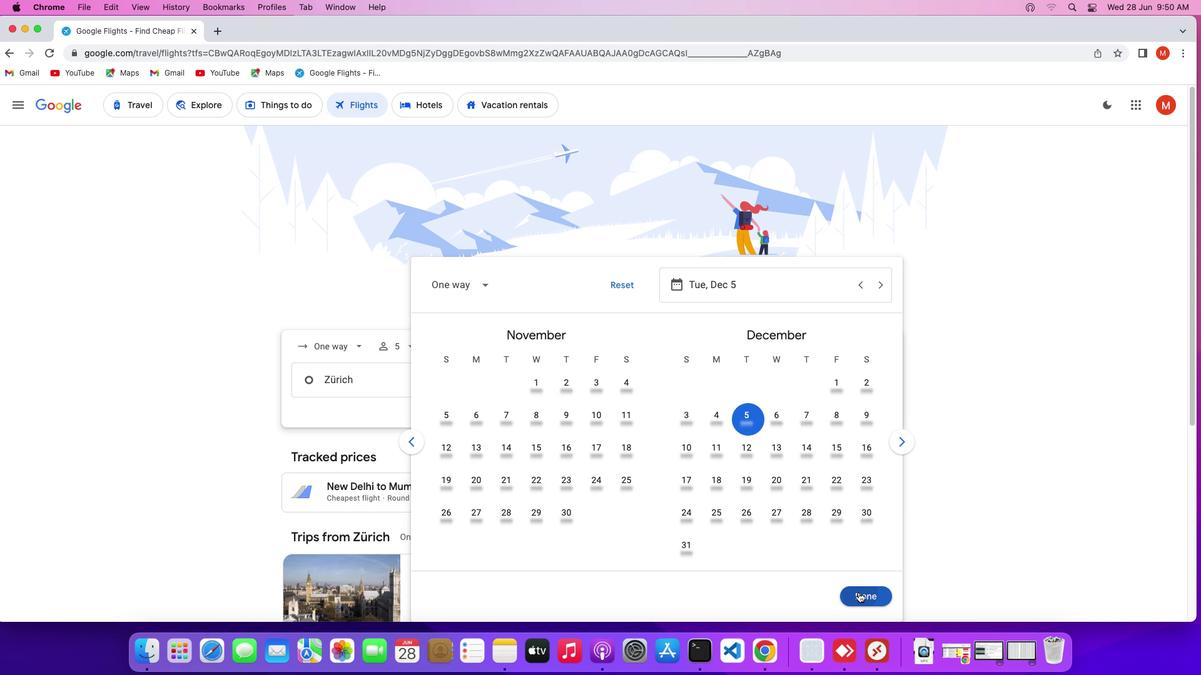 
Action: Mouse moved to (599, 423)
Screenshot: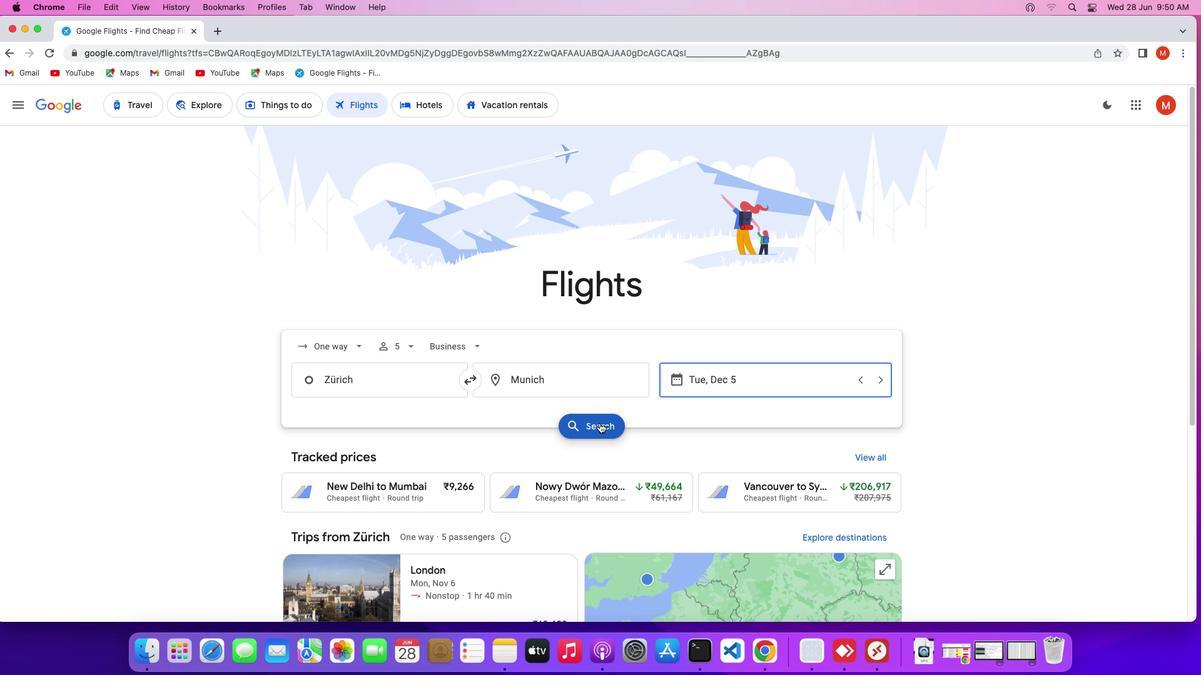 
Action: Mouse pressed left at (599, 423)
Screenshot: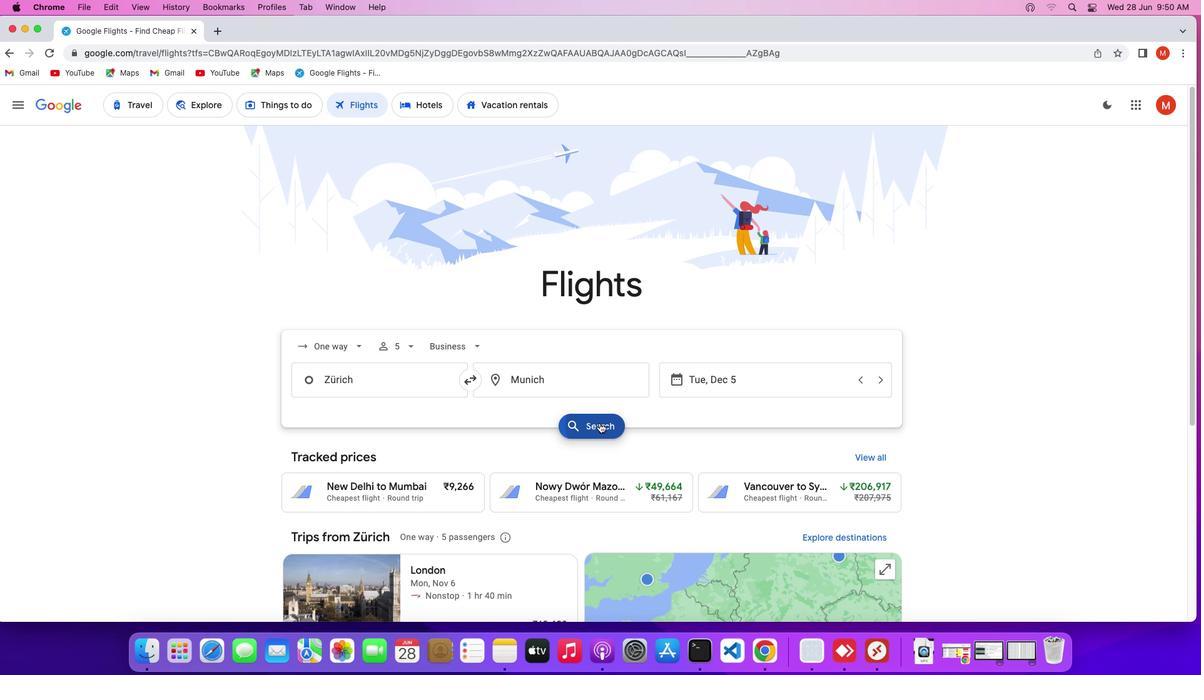 
Action: Mouse moved to (869, 322)
Screenshot: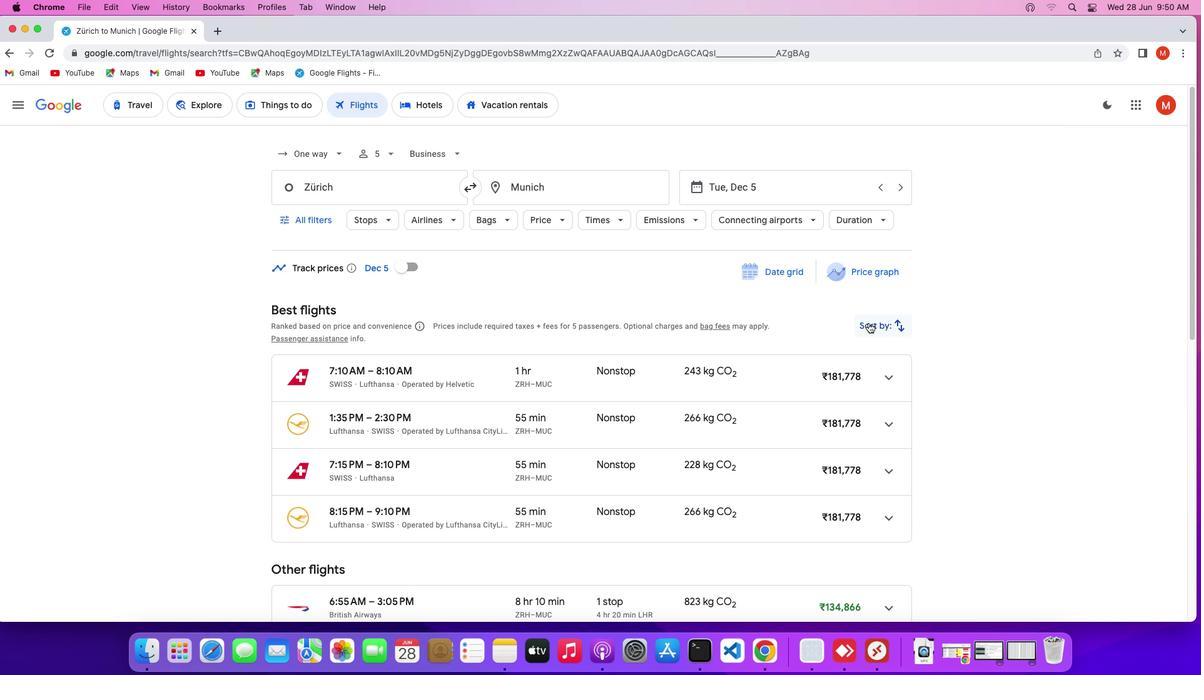 
Action: Mouse pressed left at (869, 322)
Screenshot: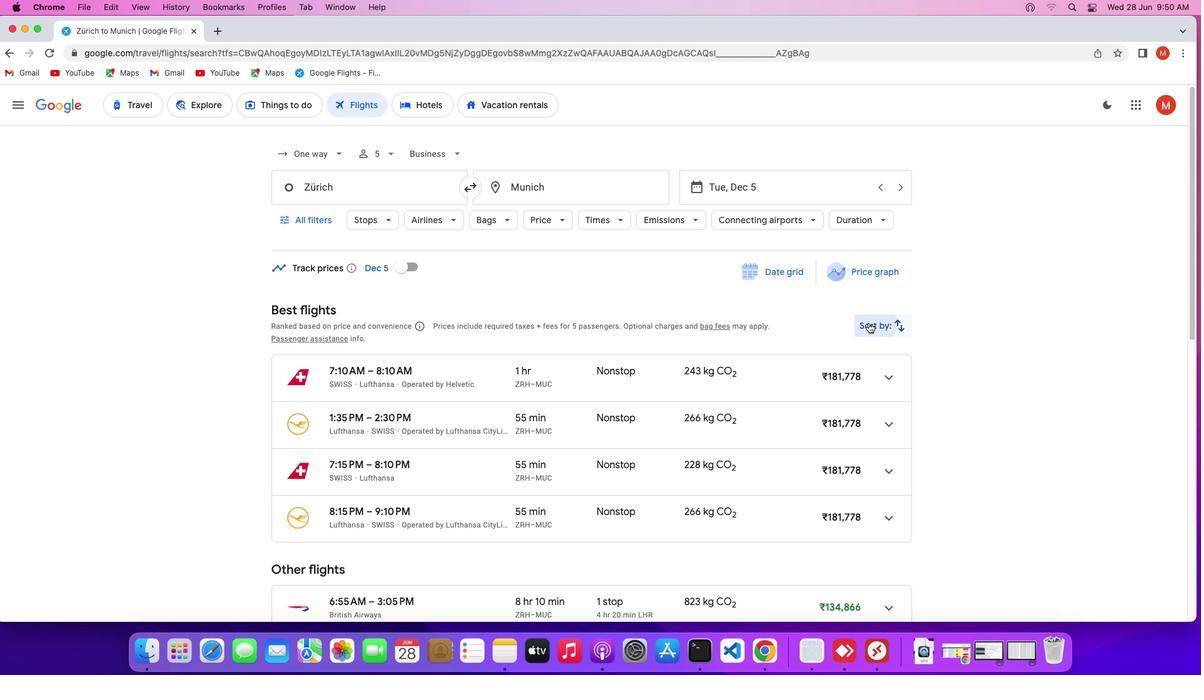 
Action: Mouse moved to (857, 391)
Screenshot: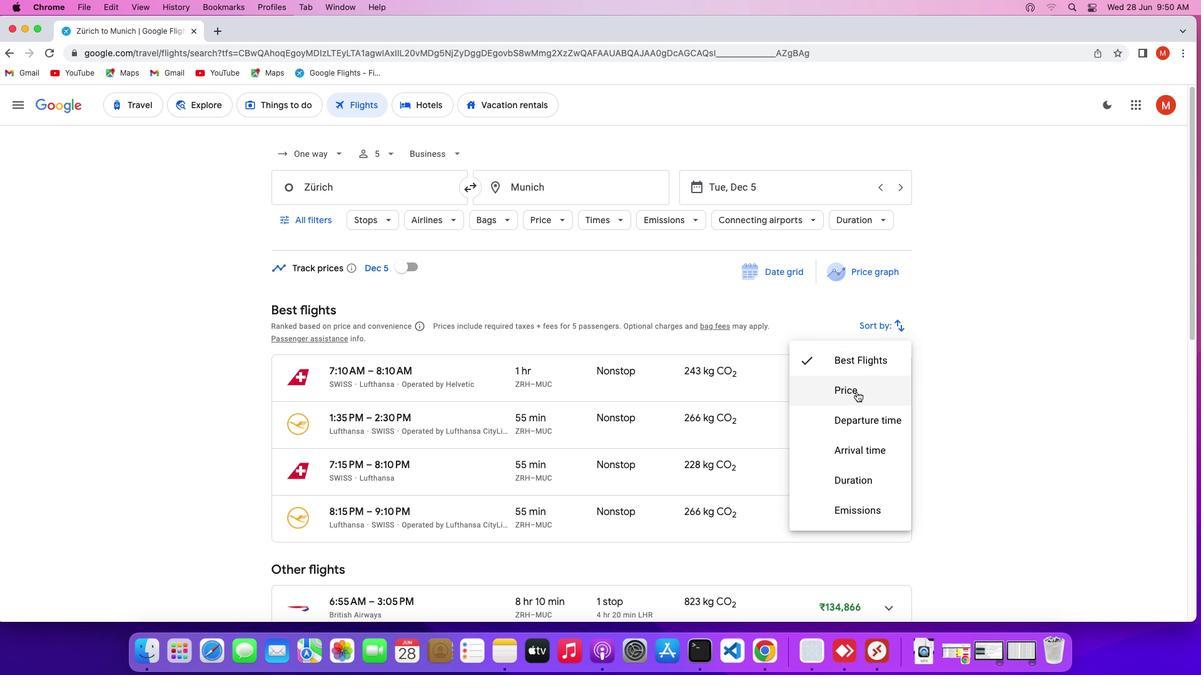 
Action: Mouse pressed left at (857, 391)
Screenshot: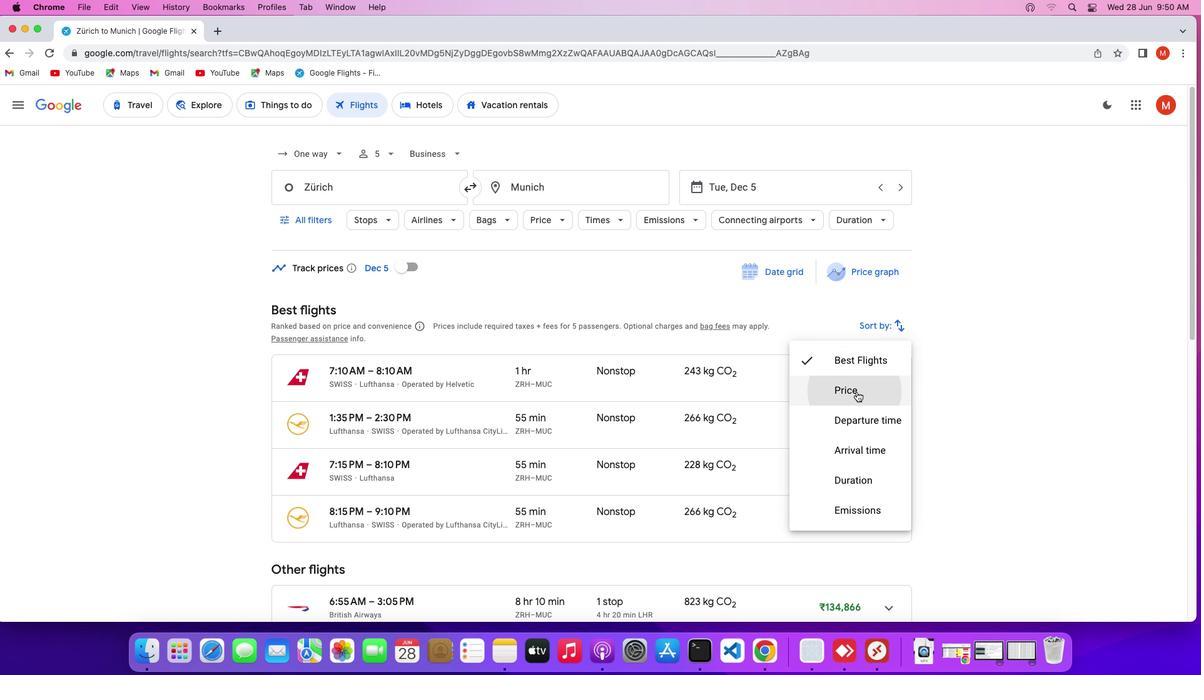 
Action: Mouse moved to (837, 389)
Screenshot: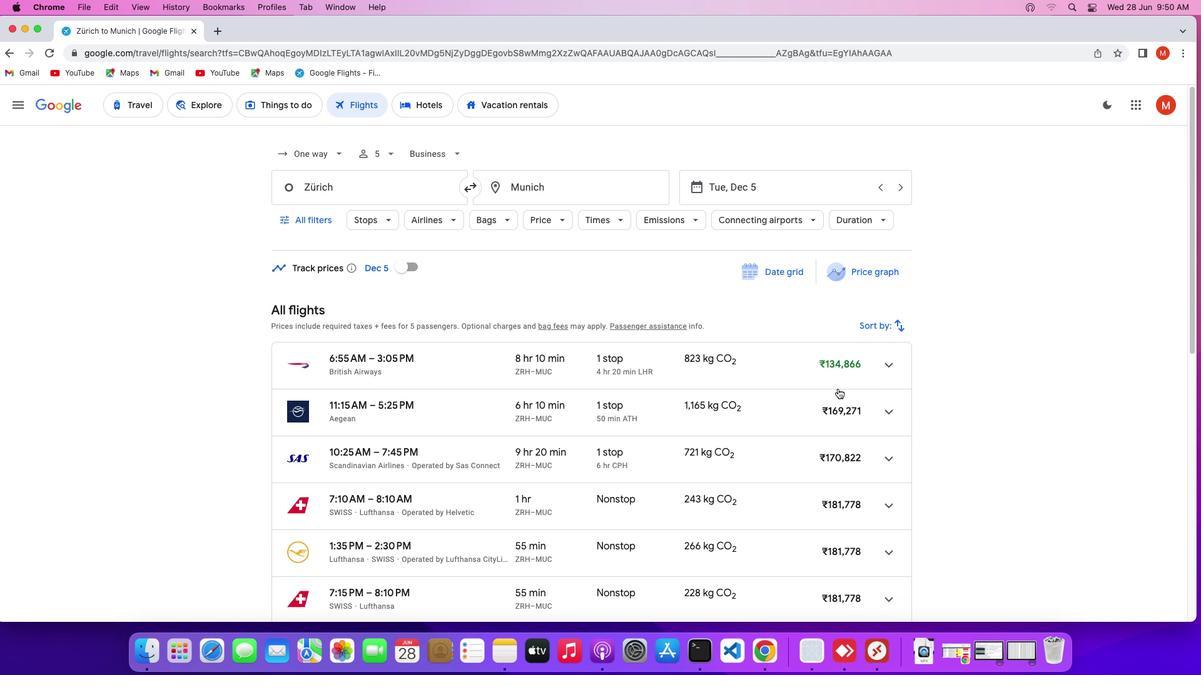 
